 Task: Find connections with filter location Puçol with filter topic #Educationwith filter profile language Spanish with filter current company Hyland with filter school NSS College of Engineering, Palakkad with filter industry Postal Services with filter service category Visual Design with filter keywords title Painter
Action: Mouse moved to (500, 65)
Screenshot: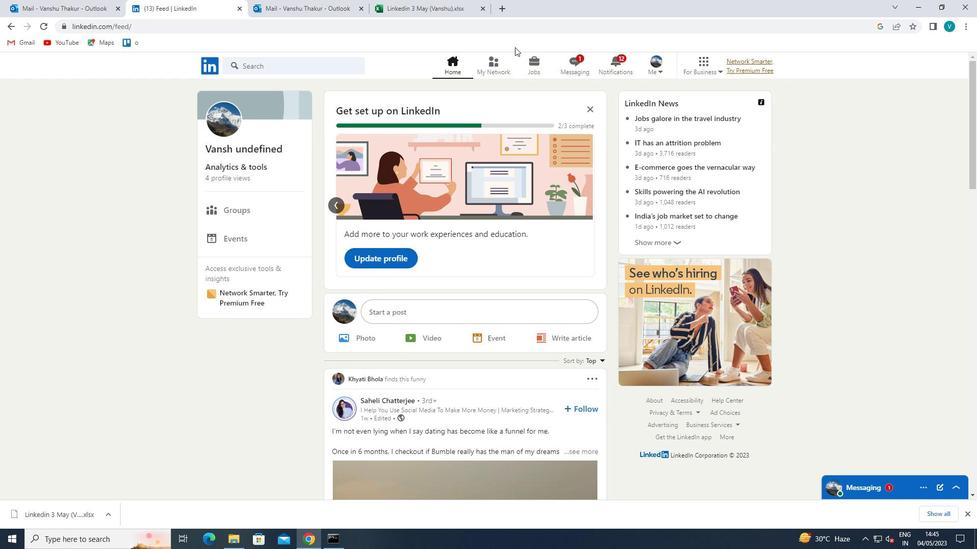 
Action: Mouse pressed left at (500, 65)
Screenshot: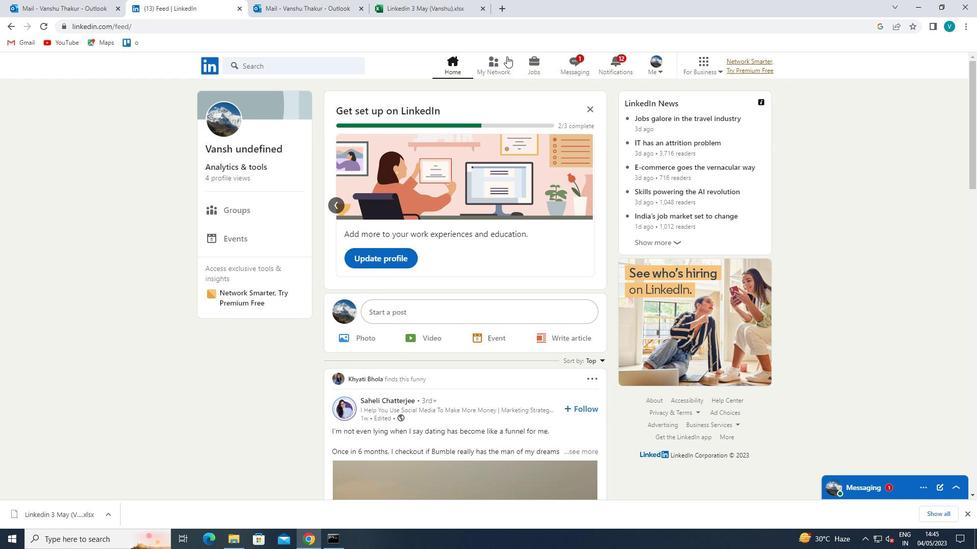 
Action: Mouse moved to (261, 118)
Screenshot: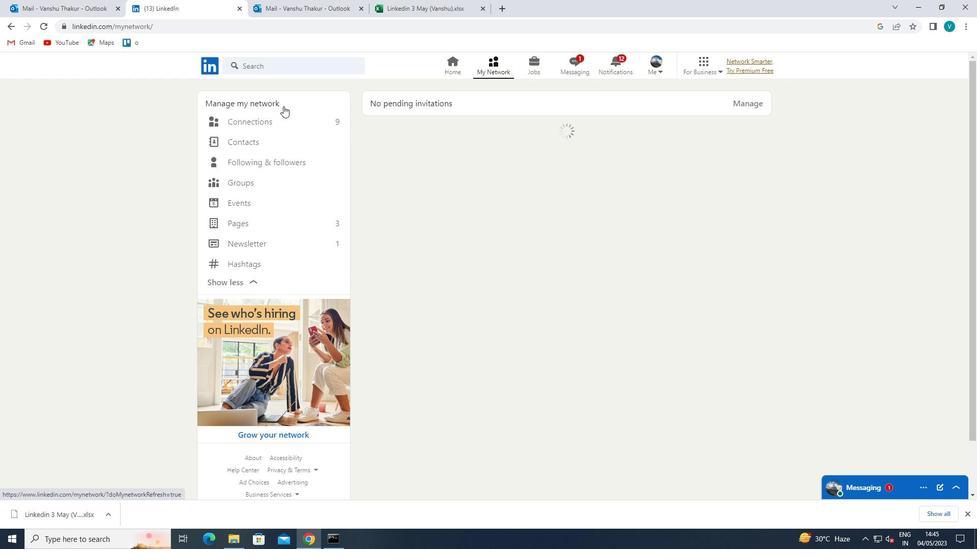 
Action: Mouse pressed left at (261, 118)
Screenshot: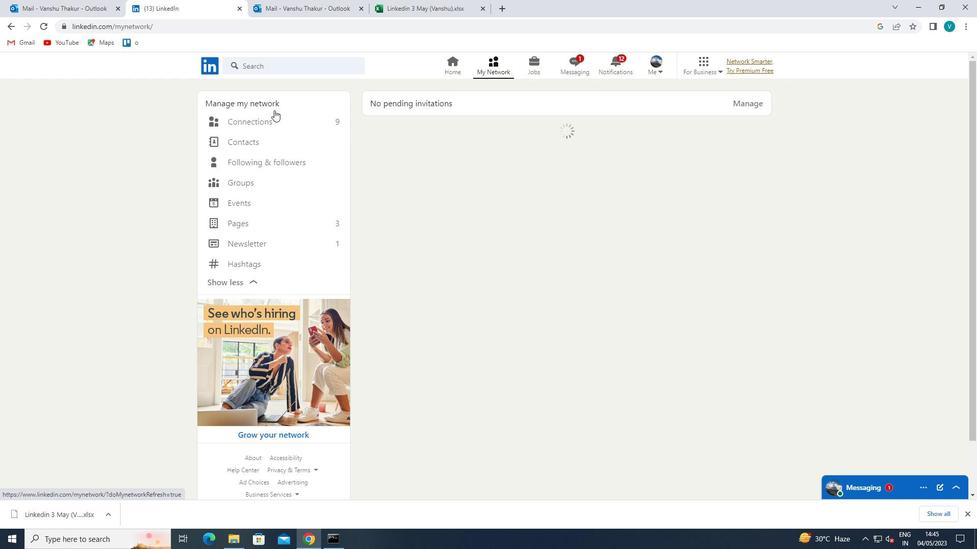 
Action: Mouse moved to (579, 123)
Screenshot: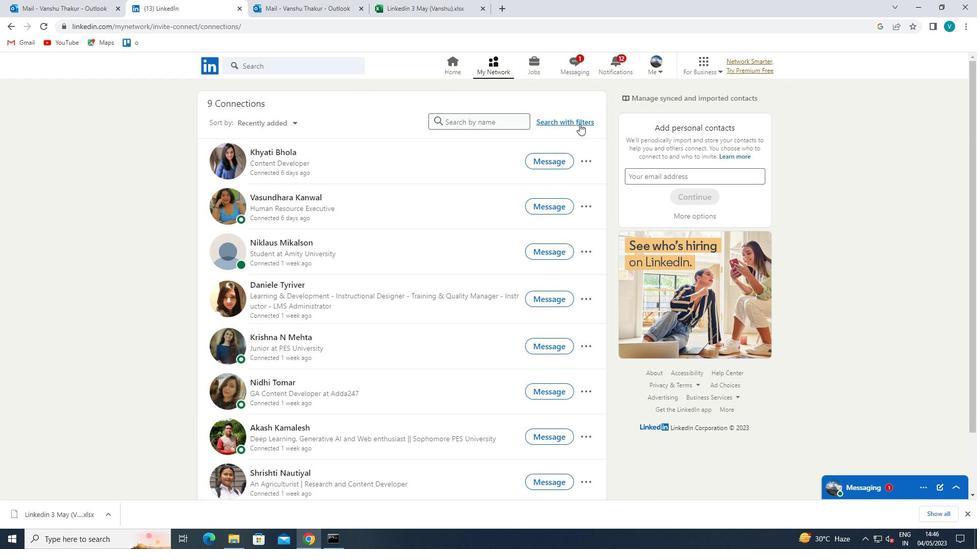 
Action: Mouse pressed left at (579, 123)
Screenshot: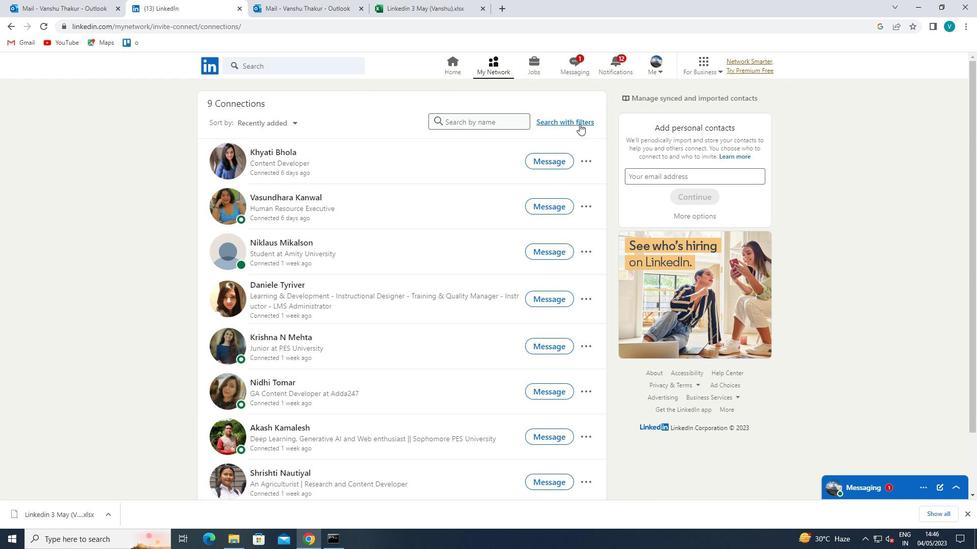 
Action: Mouse moved to (494, 94)
Screenshot: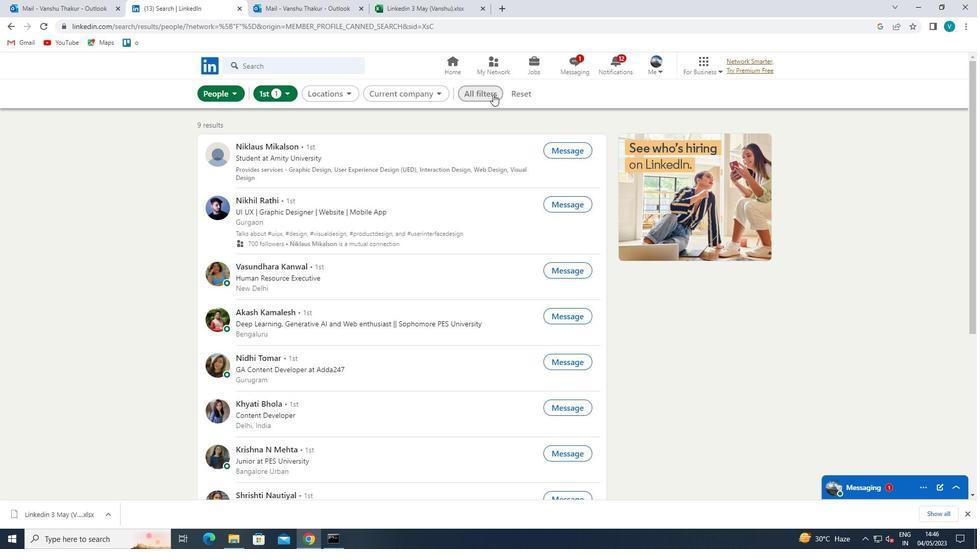 
Action: Mouse pressed left at (494, 94)
Screenshot: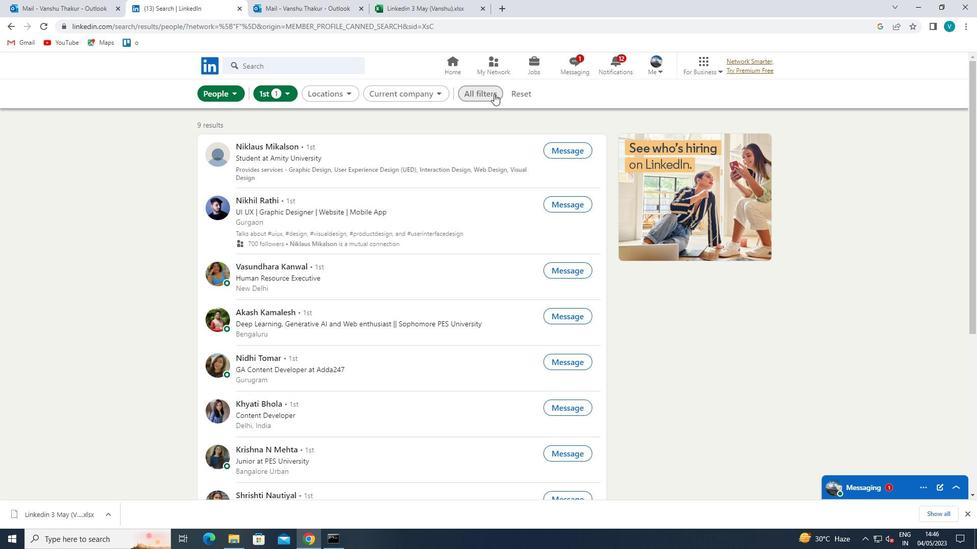 
Action: Mouse moved to (795, 297)
Screenshot: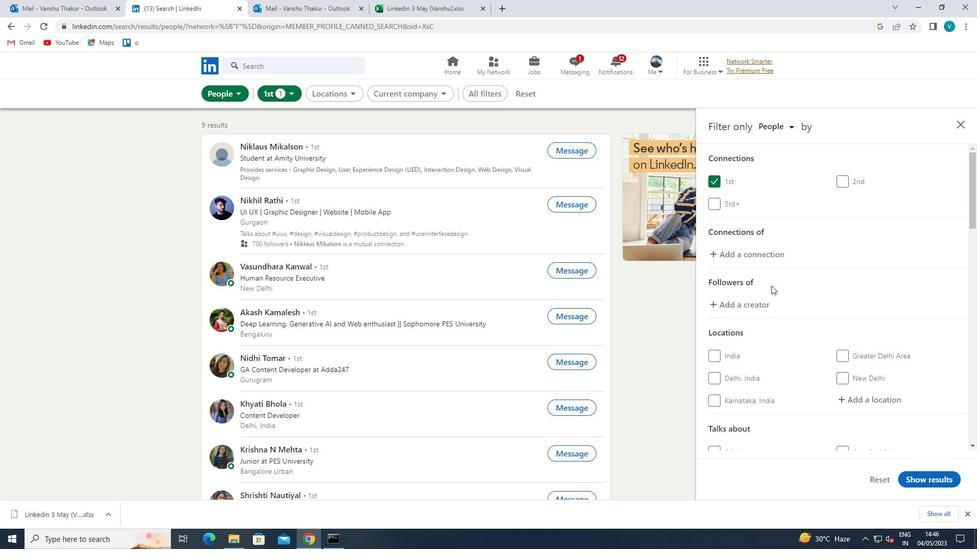
Action: Mouse scrolled (795, 296) with delta (0, 0)
Screenshot: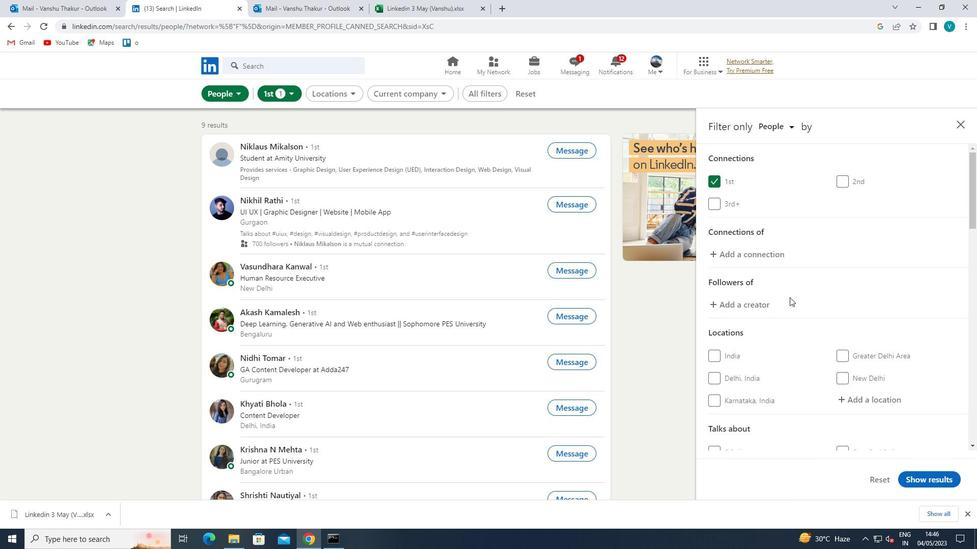 
Action: Mouse moved to (798, 297)
Screenshot: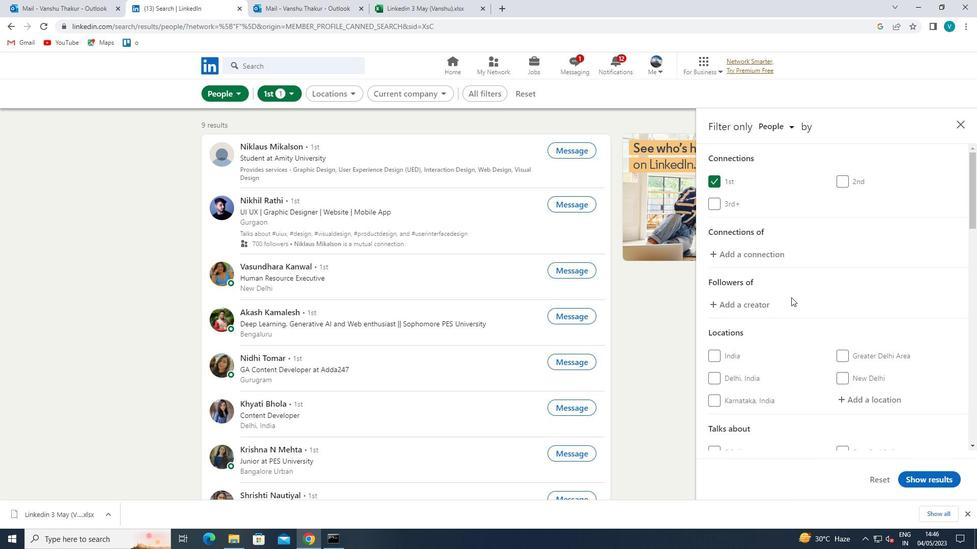 
Action: Mouse scrolled (798, 296) with delta (0, 0)
Screenshot: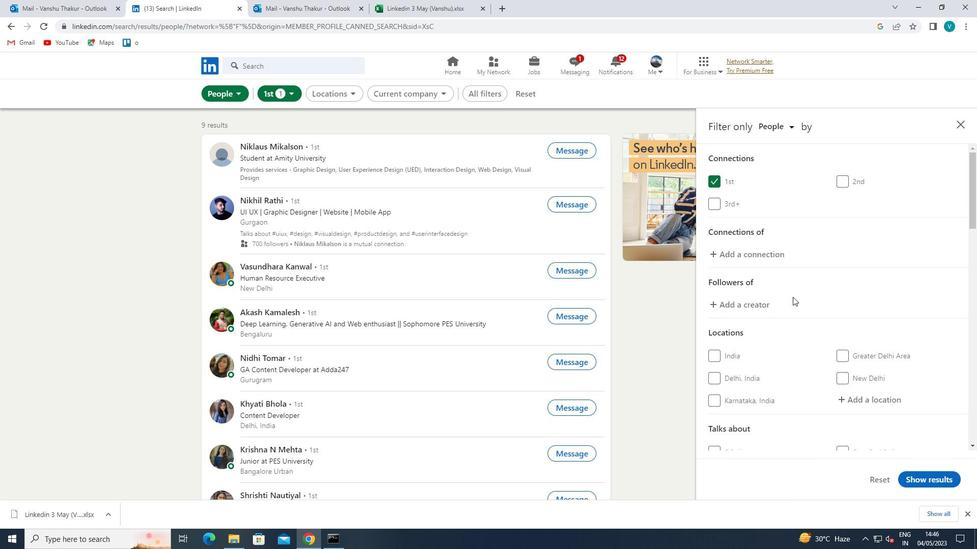 
Action: Mouse moved to (848, 303)
Screenshot: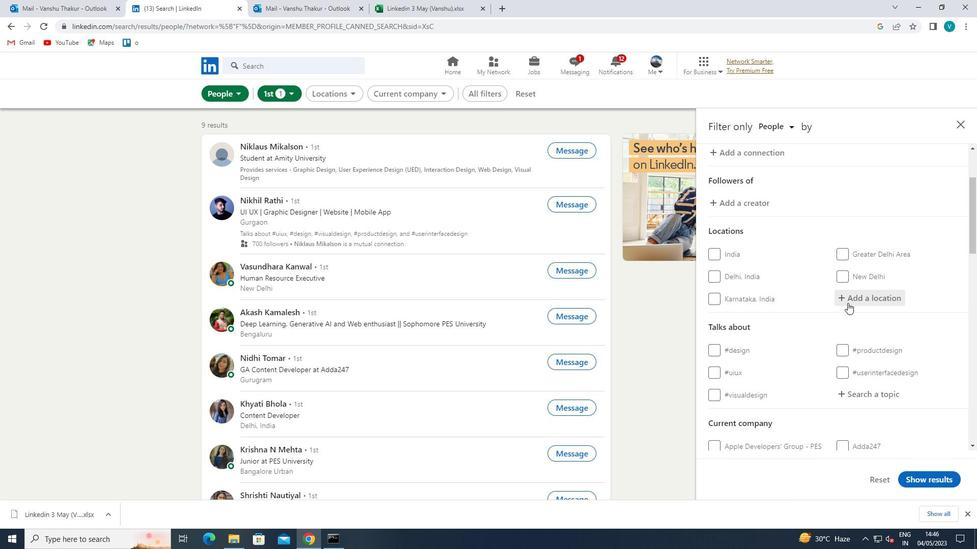 
Action: Mouse pressed left at (848, 303)
Screenshot: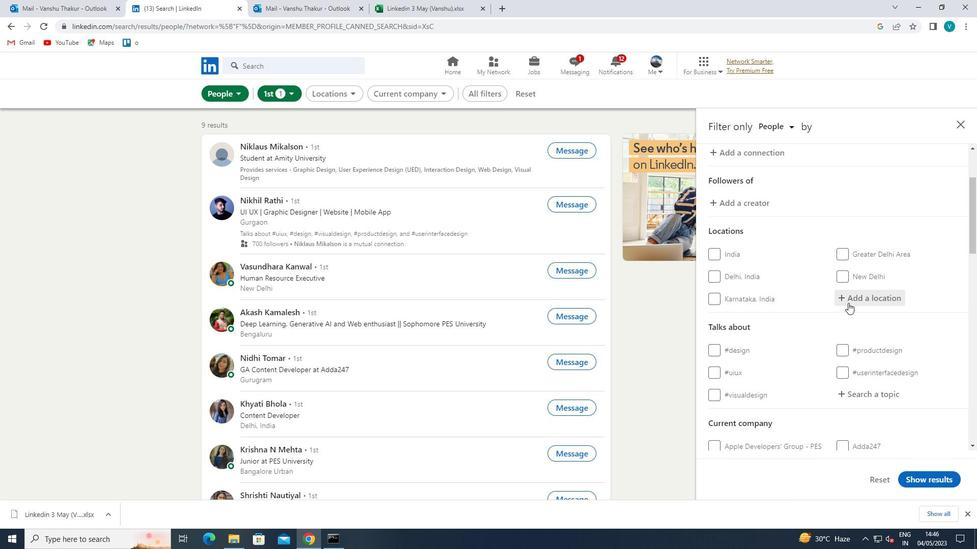 
Action: Key pressed <Key.shift><Key.shift>PUCOL
Screenshot: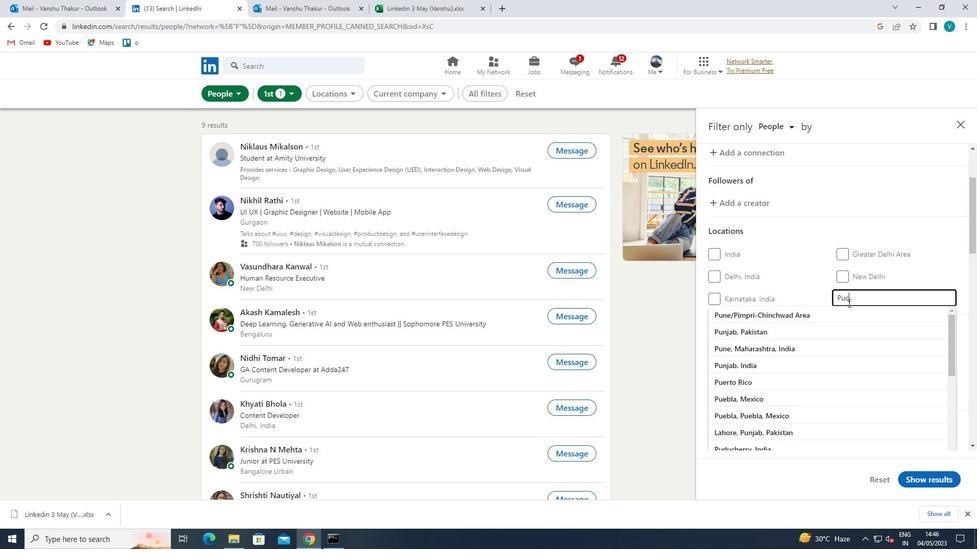 
Action: Mouse moved to (821, 314)
Screenshot: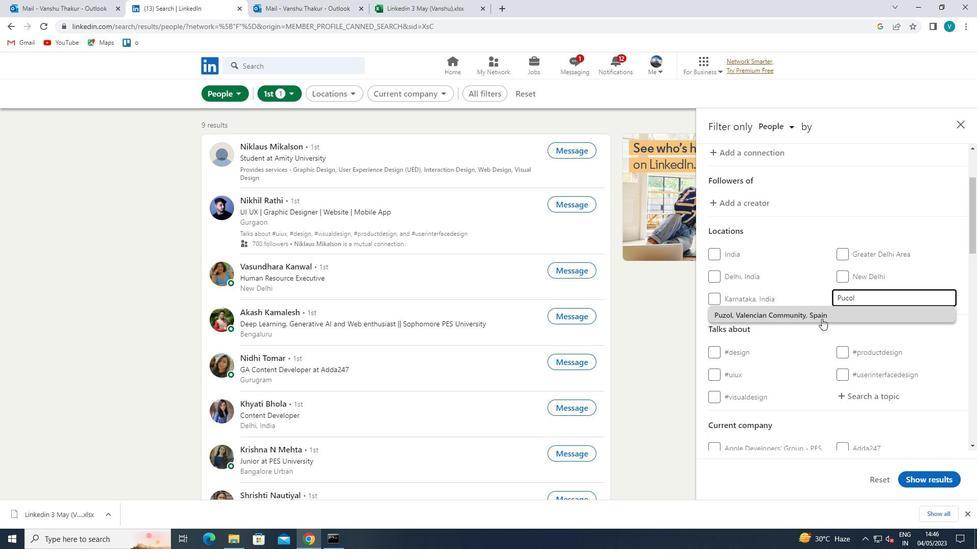 
Action: Mouse pressed left at (821, 314)
Screenshot: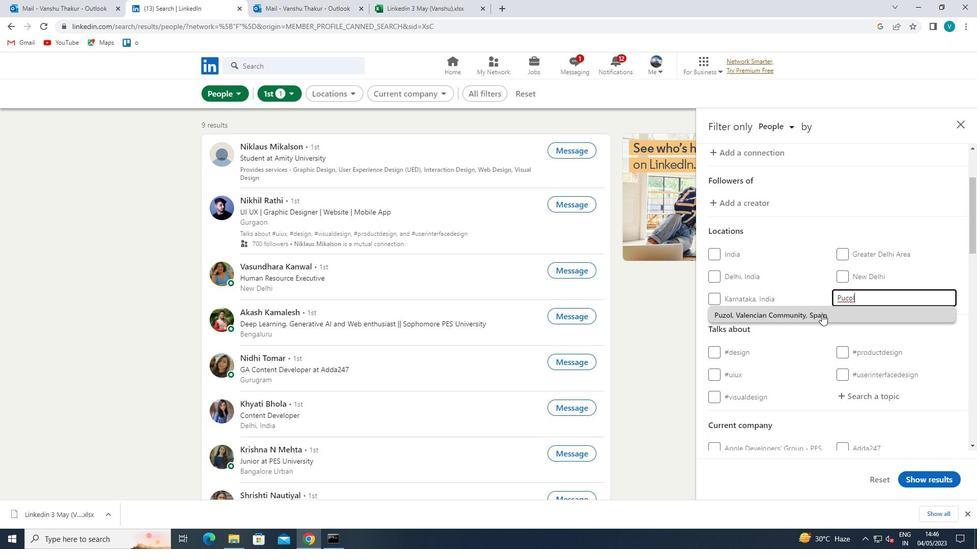 
Action: Mouse moved to (819, 314)
Screenshot: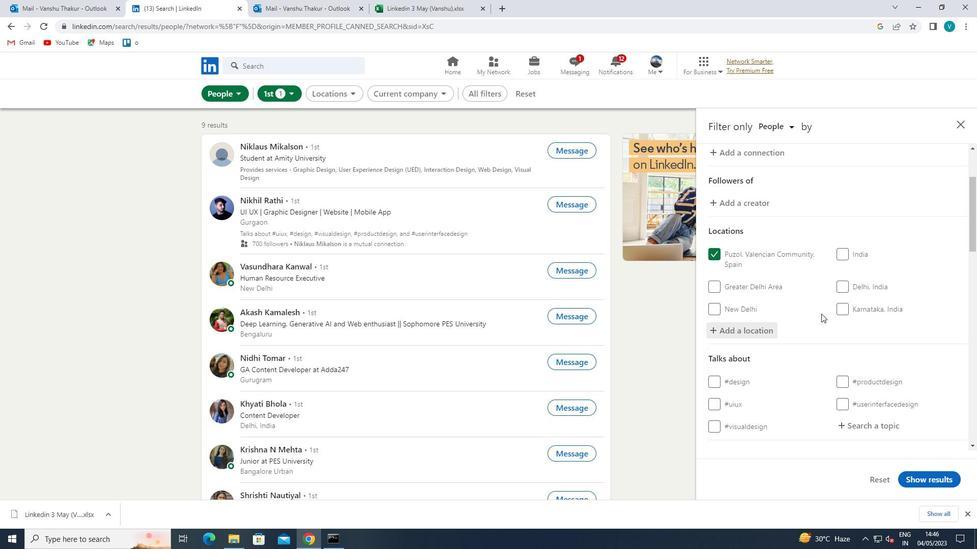 
Action: Mouse scrolled (819, 313) with delta (0, 0)
Screenshot: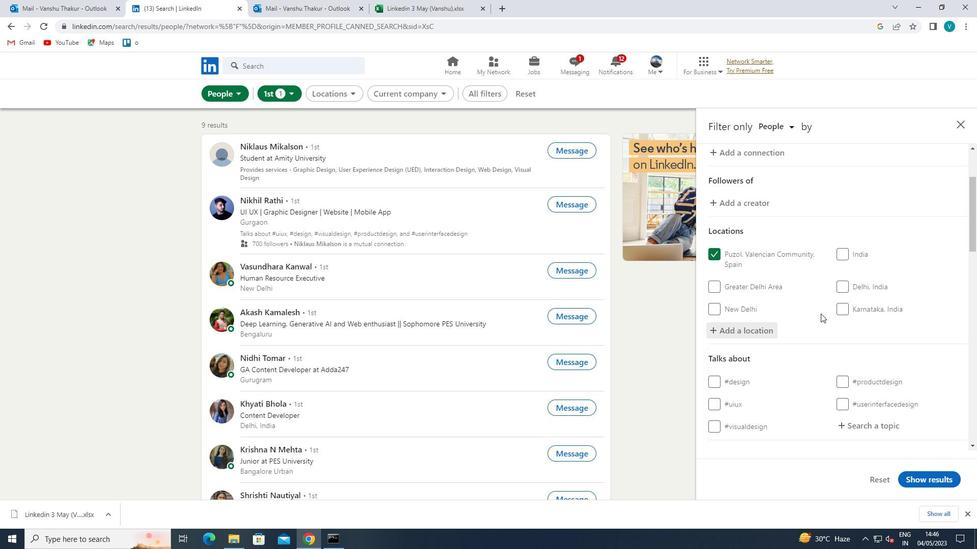 
Action: Mouse moved to (819, 314)
Screenshot: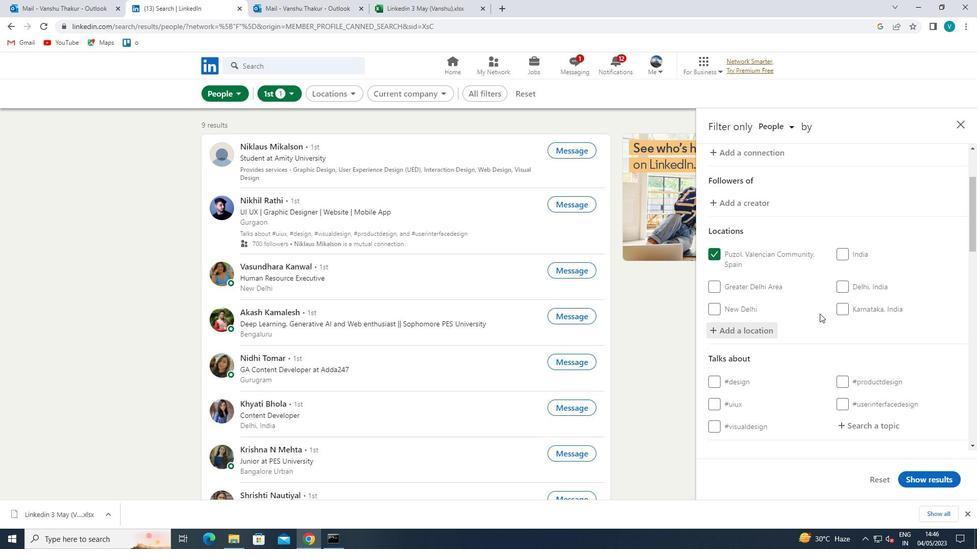 
Action: Mouse scrolled (819, 314) with delta (0, 0)
Screenshot: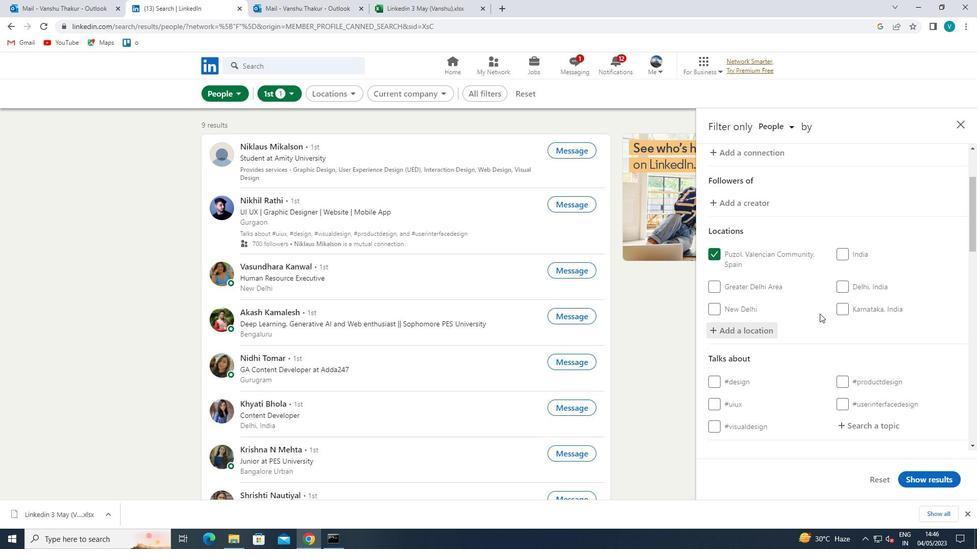 
Action: Mouse scrolled (819, 314) with delta (0, 0)
Screenshot: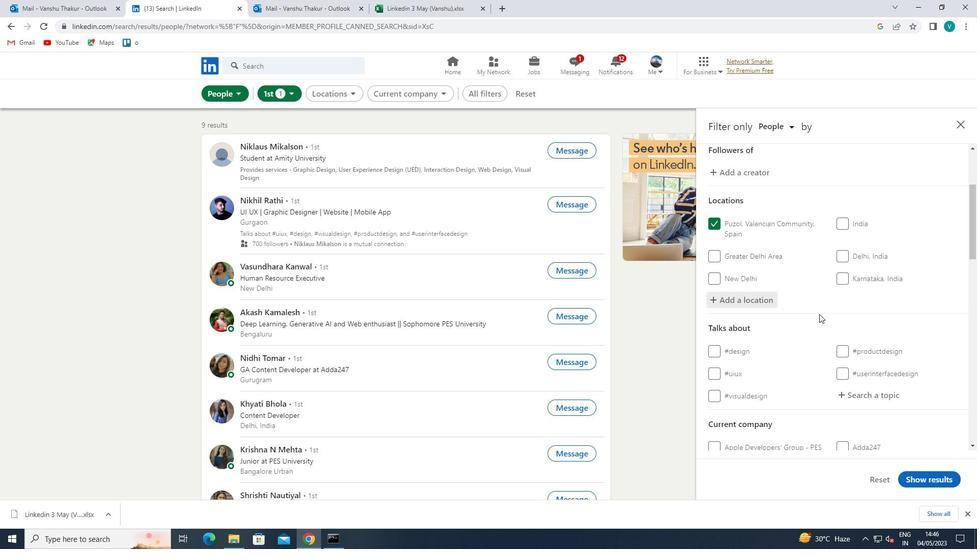 
Action: Mouse moved to (888, 269)
Screenshot: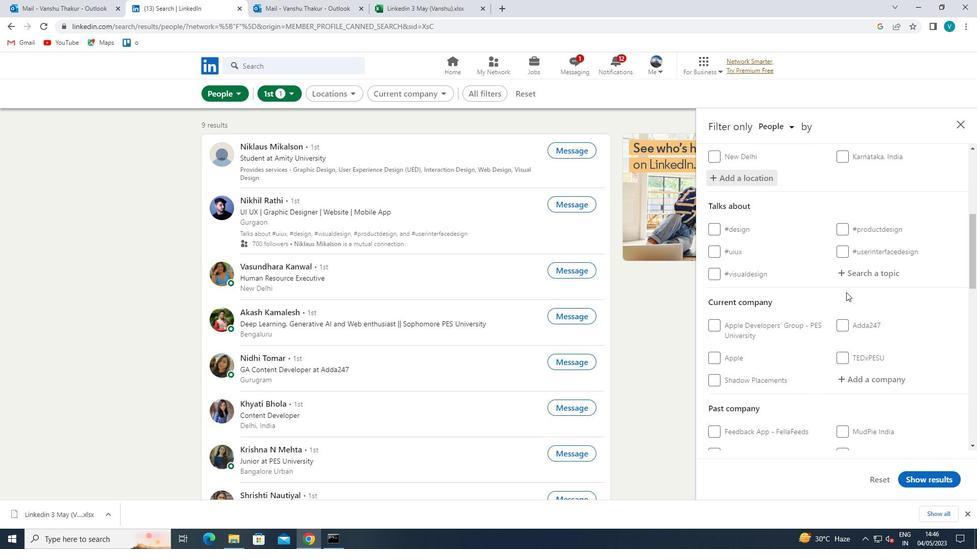 
Action: Mouse pressed left at (888, 269)
Screenshot: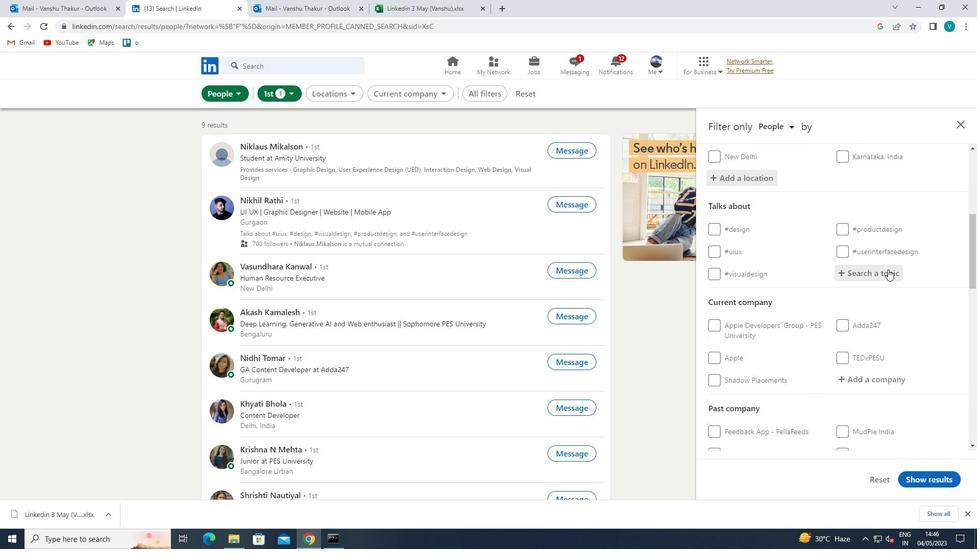 
Action: Mouse moved to (873, 259)
Screenshot: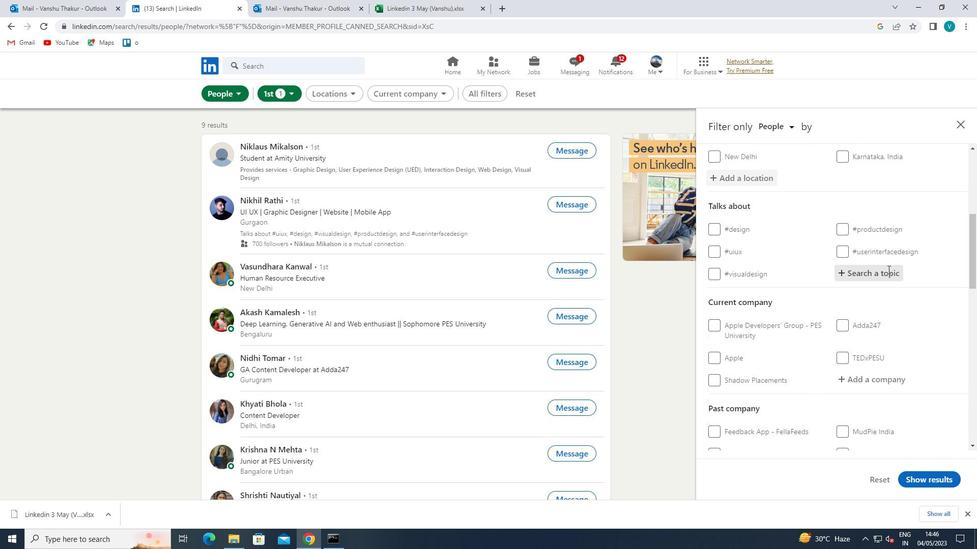 
Action: Key pressed EDUA<Key.backspace>CATIO
Screenshot: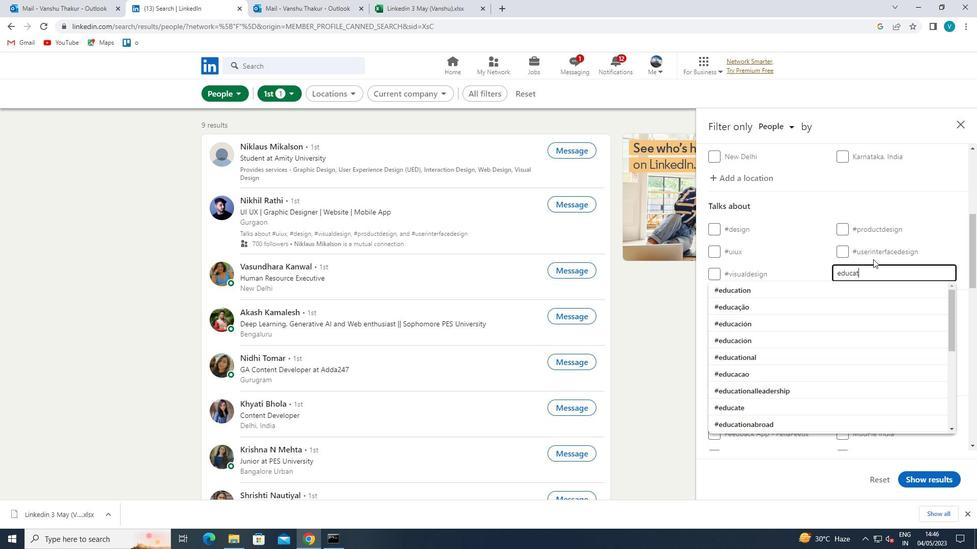 
Action: Mouse moved to (802, 293)
Screenshot: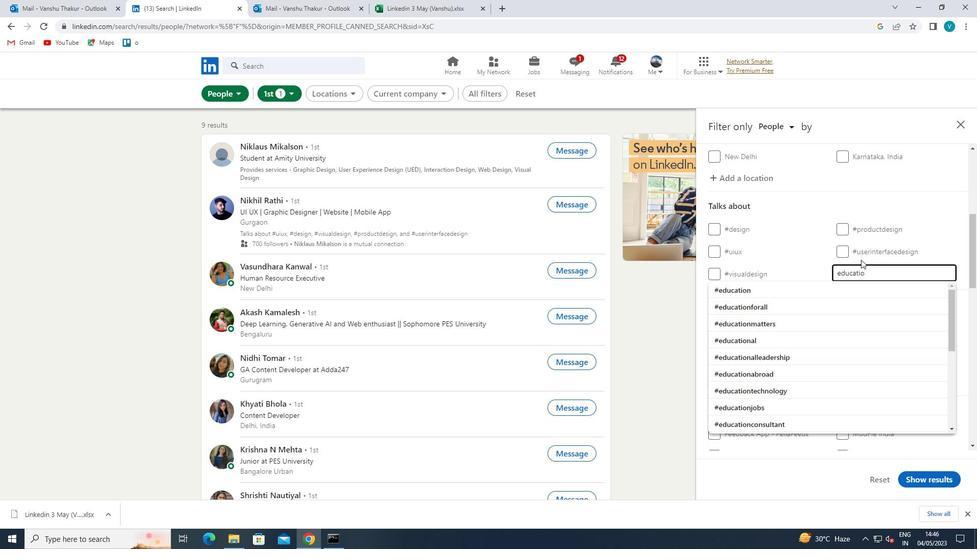 
Action: Mouse pressed left at (802, 293)
Screenshot: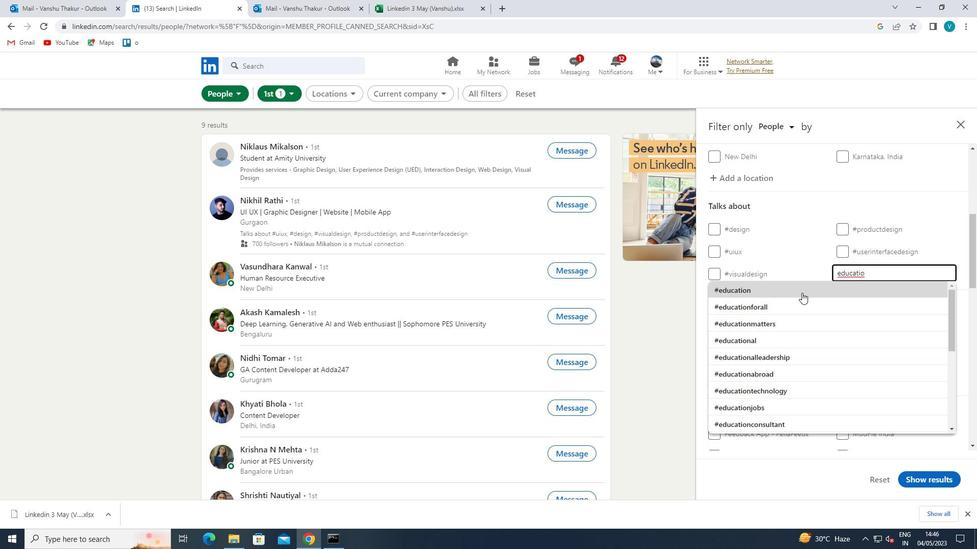 
Action: Mouse scrolled (802, 292) with delta (0, 0)
Screenshot: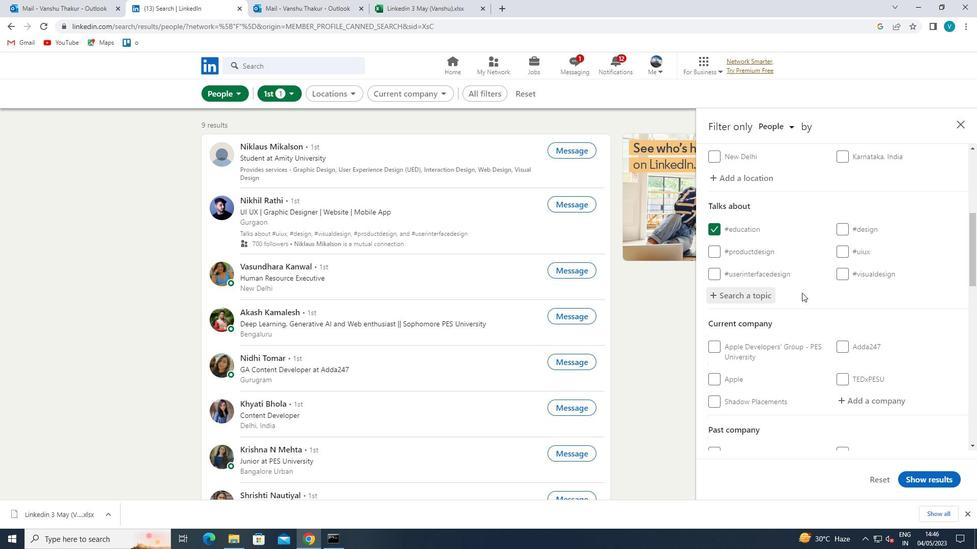
Action: Mouse scrolled (802, 292) with delta (0, 0)
Screenshot: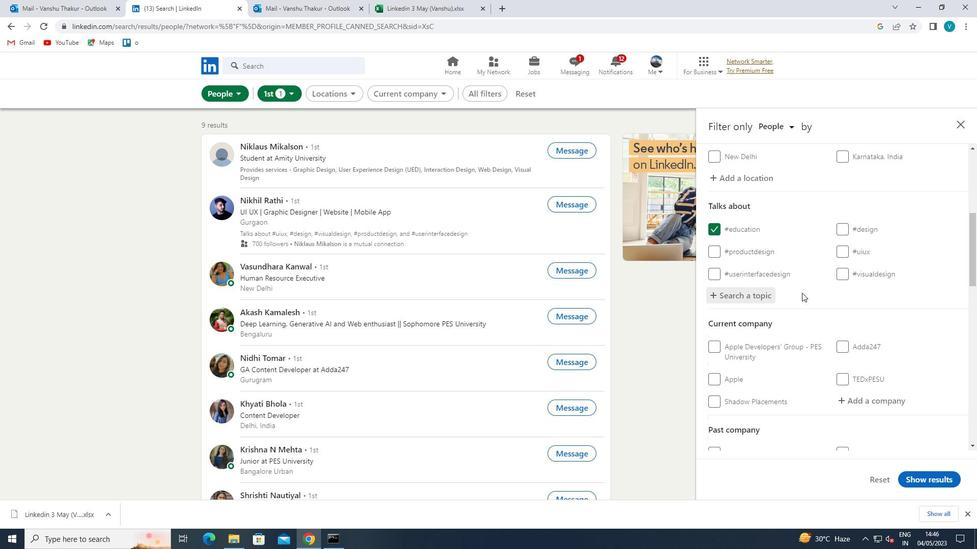 
Action: Mouse scrolled (802, 292) with delta (0, 0)
Screenshot: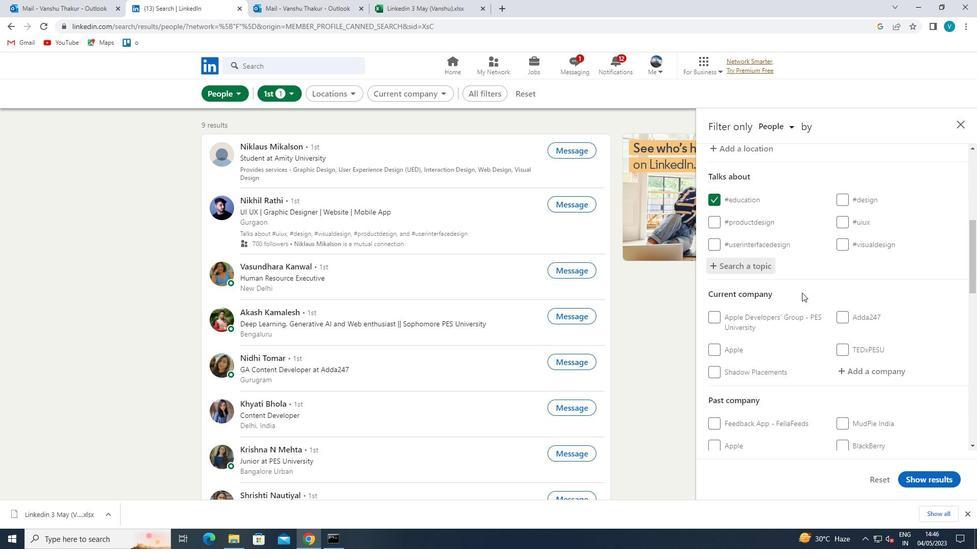 
Action: Mouse moved to (868, 244)
Screenshot: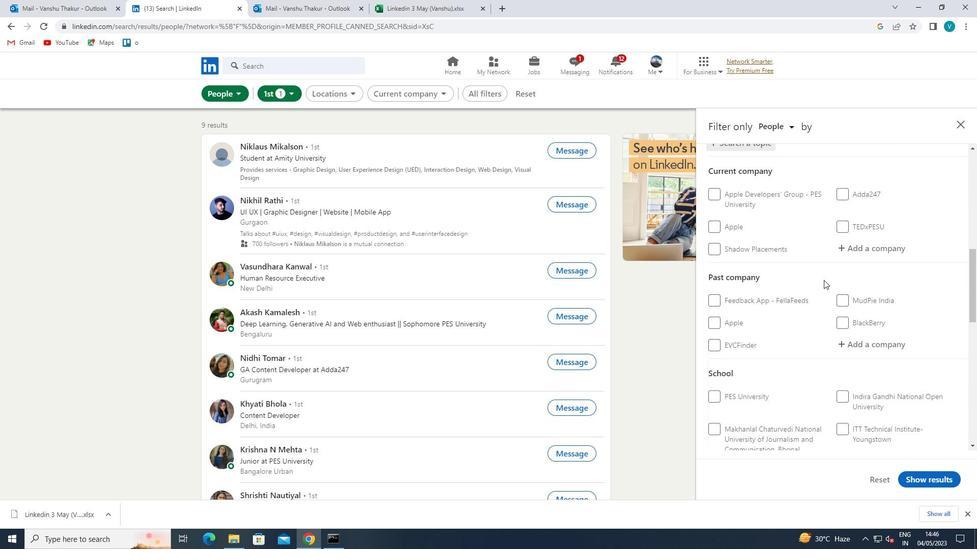 
Action: Mouse pressed left at (868, 244)
Screenshot: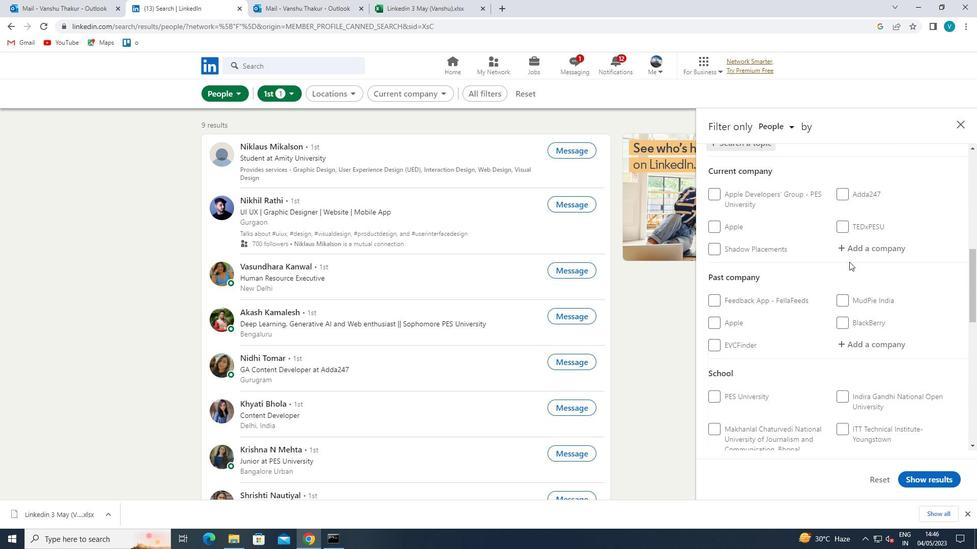 
Action: Mouse moved to (839, 222)
Screenshot: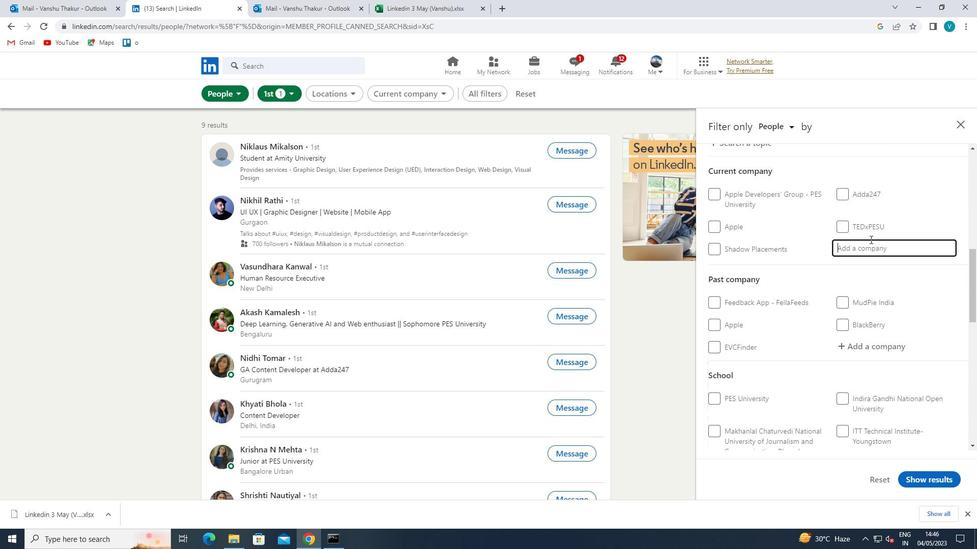 
Action: Key pressed <Key.shift>HYLAND
Screenshot: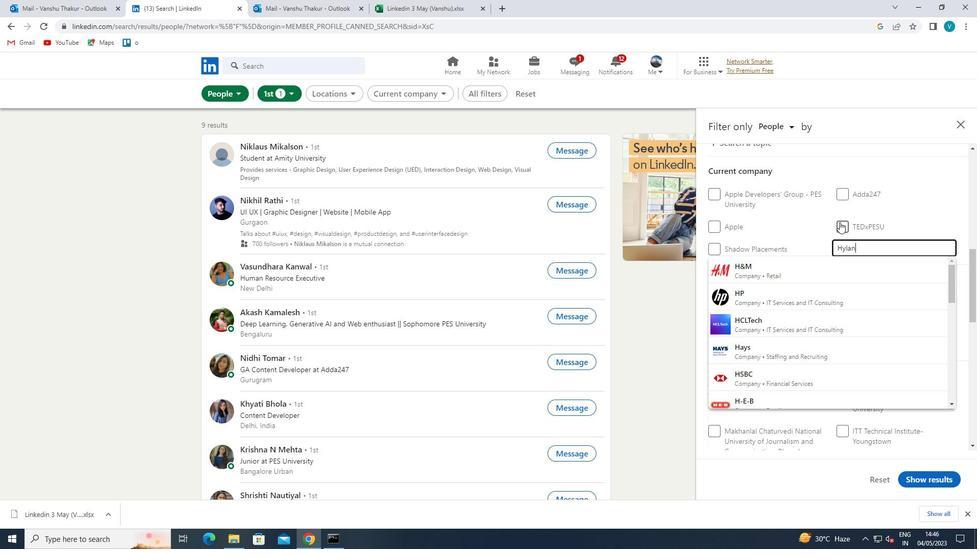 
Action: Mouse moved to (827, 265)
Screenshot: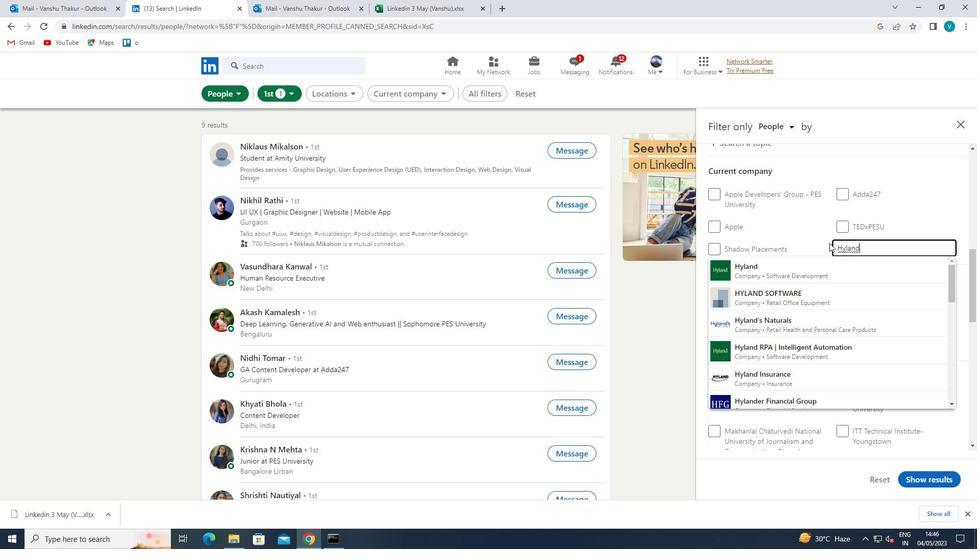 
Action: Mouse pressed left at (827, 265)
Screenshot: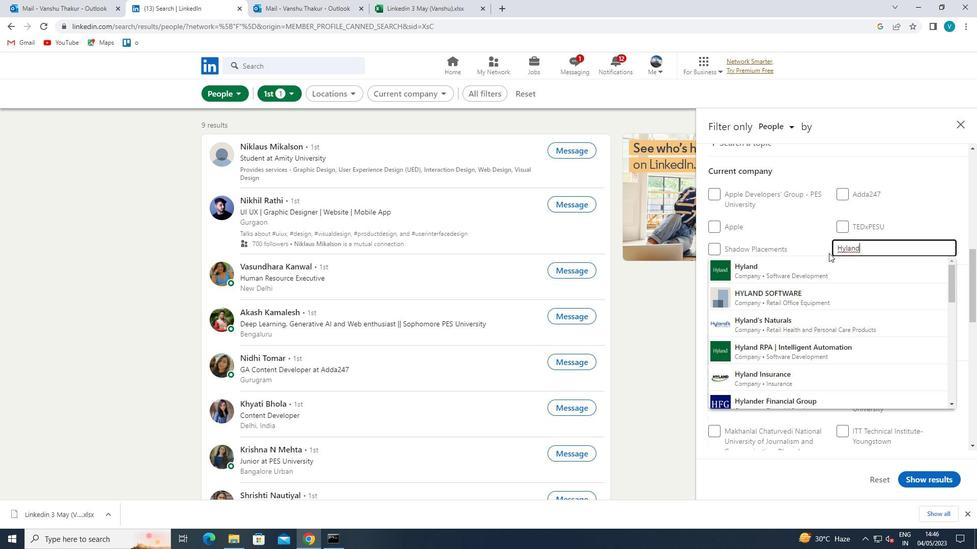 
Action: Mouse scrolled (827, 264) with delta (0, 0)
Screenshot: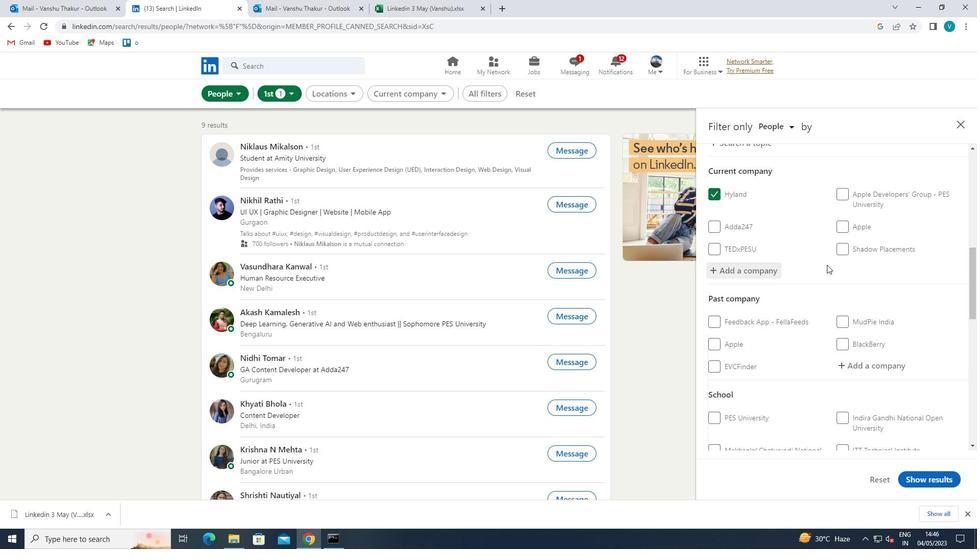 
Action: Mouse scrolled (827, 264) with delta (0, 0)
Screenshot: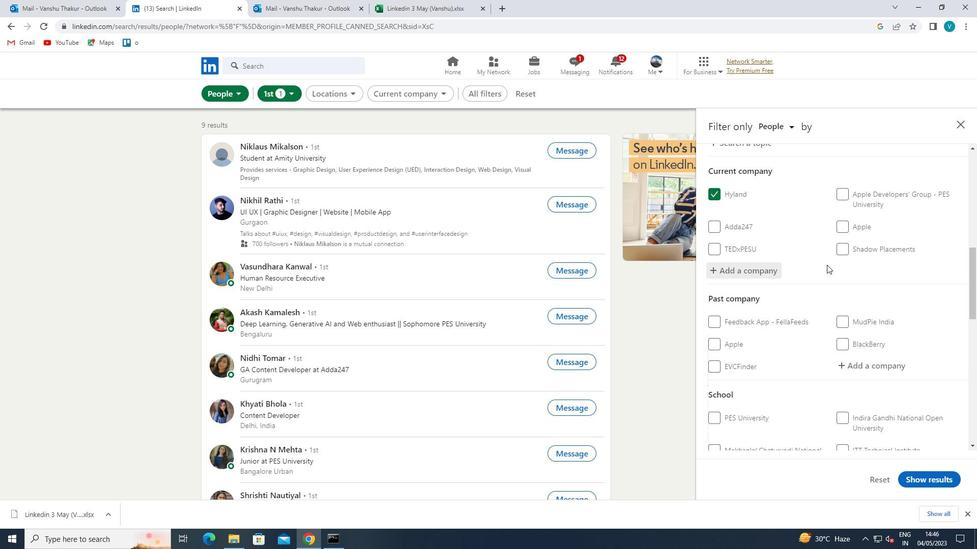 
Action: Mouse moved to (838, 298)
Screenshot: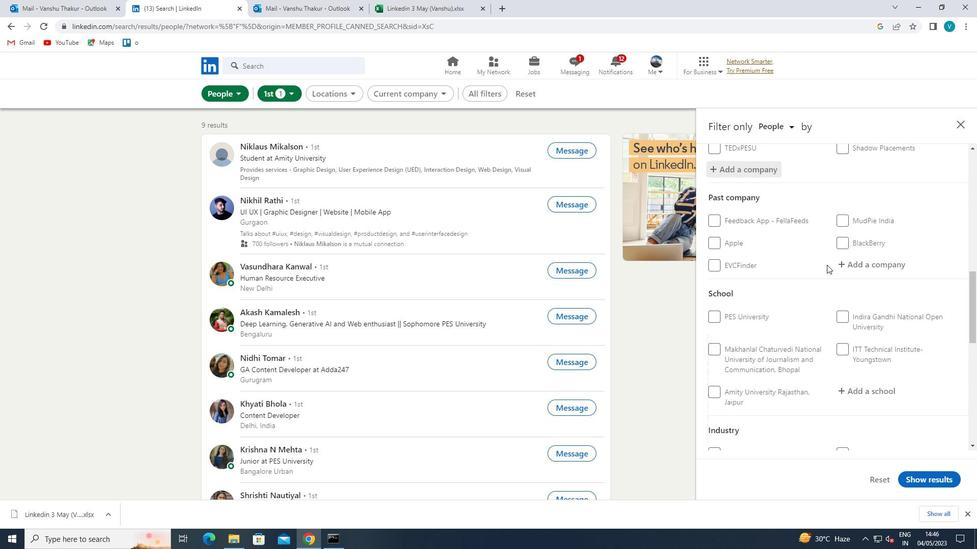 
Action: Mouse scrolled (838, 298) with delta (0, 0)
Screenshot: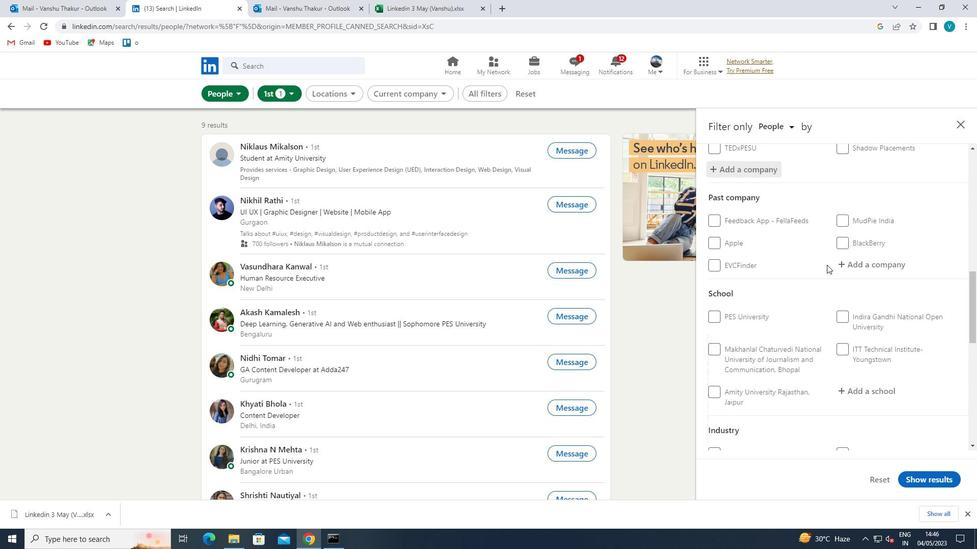 
Action: Mouse moved to (861, 344)
Screenshot: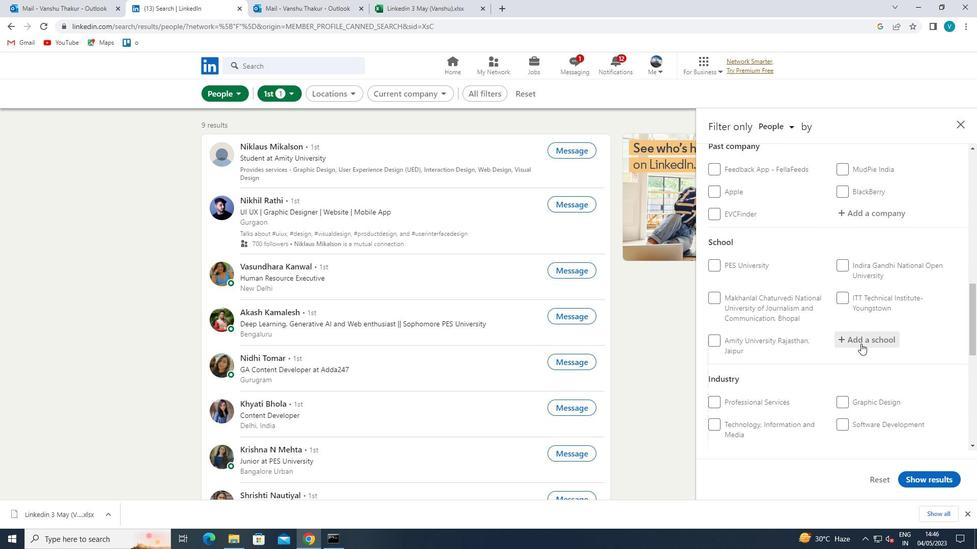 
Action: Mouse pressed left at (861, 344)
Screenshot: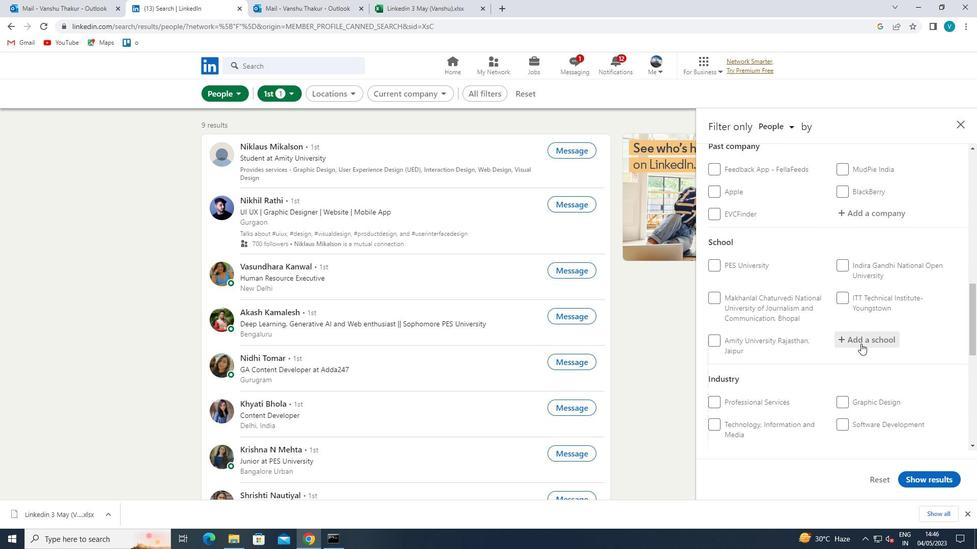 
Action: Key pressed <Key.shift>NSS<Key.space>
Screenshot: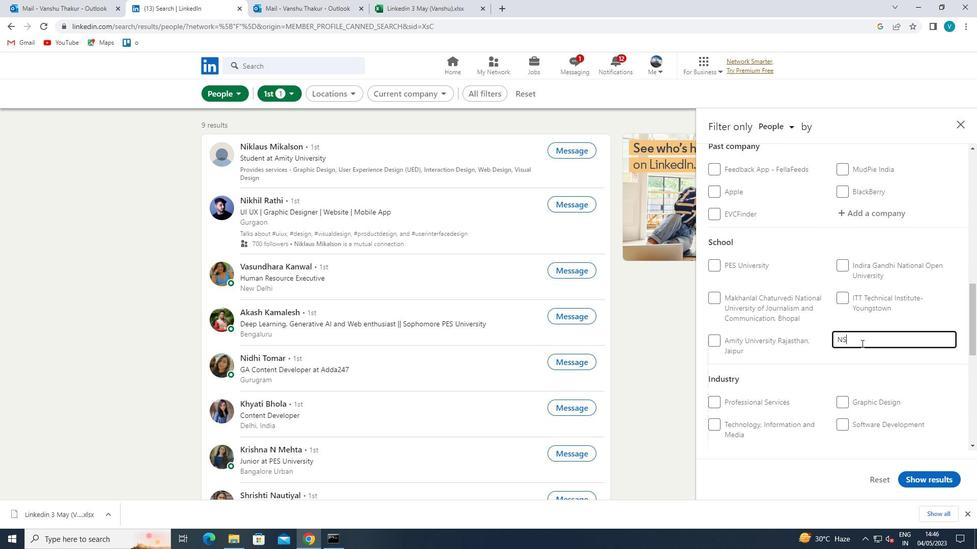 
Action: Mouse moved to (873, 355)
Screenshot: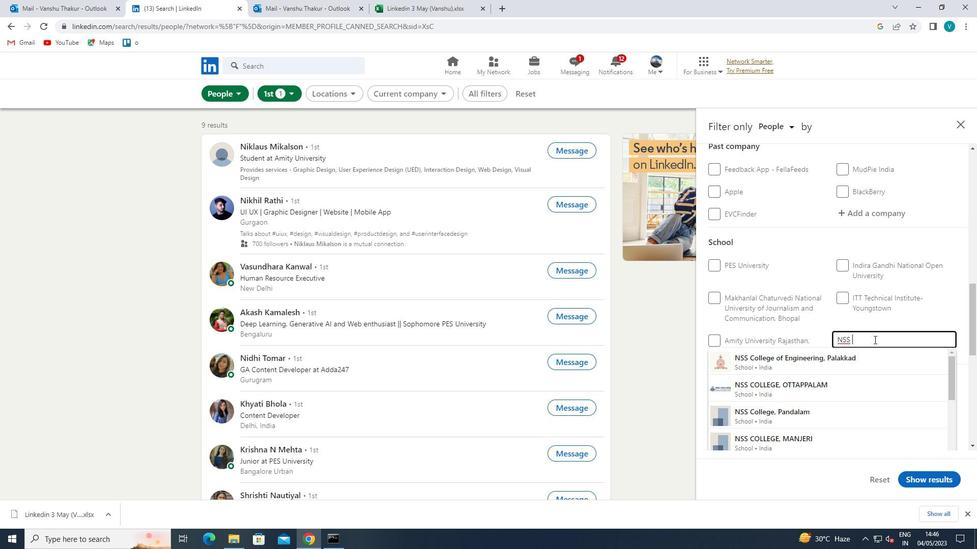 
Action: Mouse pressed left at (873, 355)
Screenshot: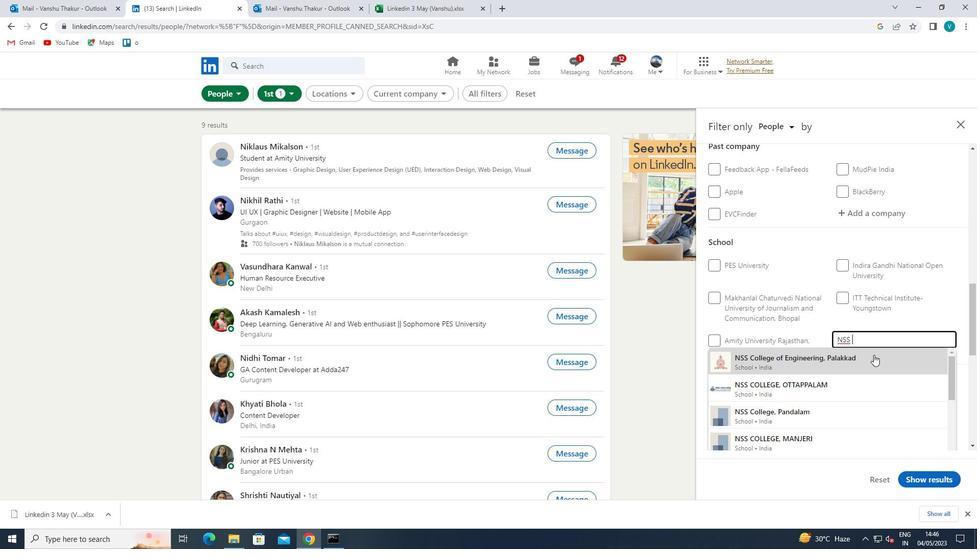 
Action: Mouse moved to (873, 355)
Screenshot: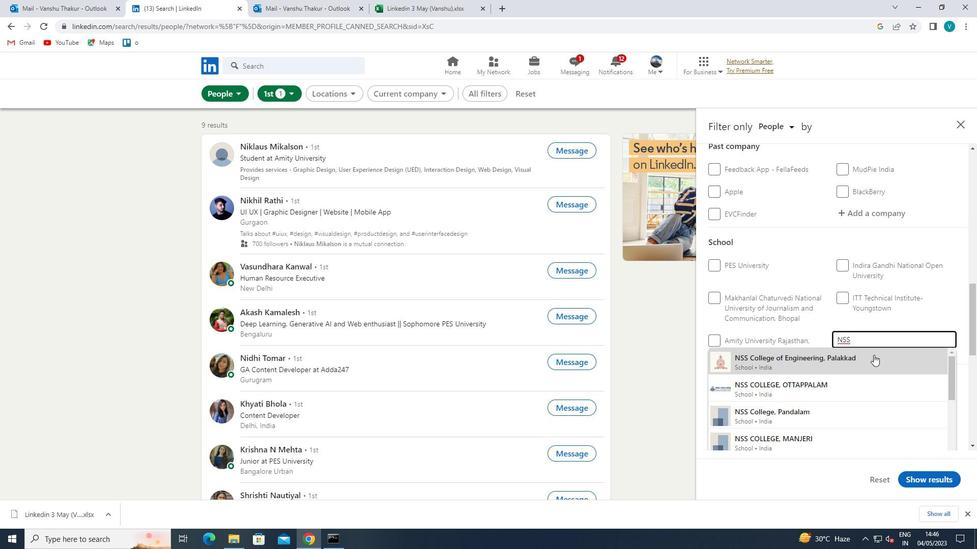 
Action: Mouse scrolled (873, 354) with delta (0, 0)
Screenshot: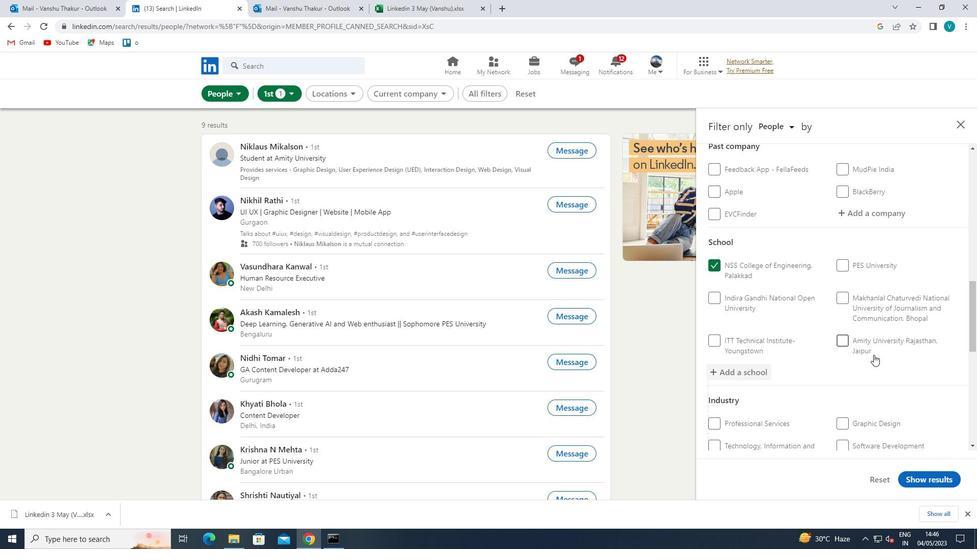 
Action: Mouse scrolled (873, 354) with delta (0, 0)
Screenshot: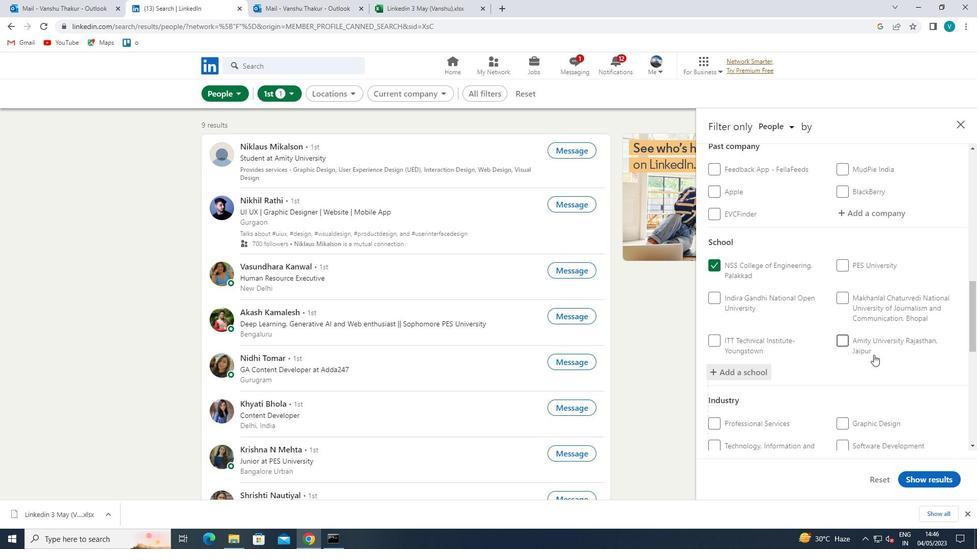
Action: Mouse scrolled (873, 354) with delta (0, 0)
Screenshot: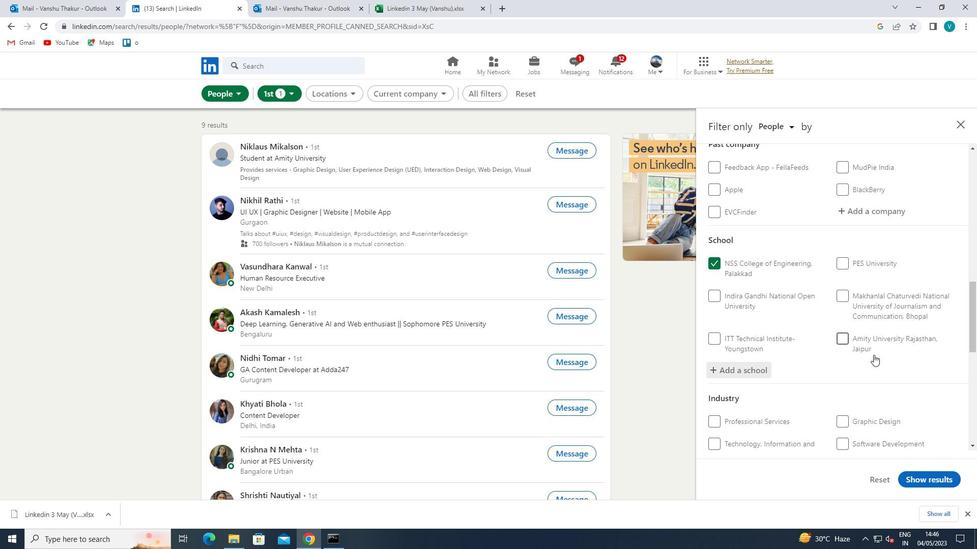 
Action: Mouse moved to (877, 330)
Screenshot: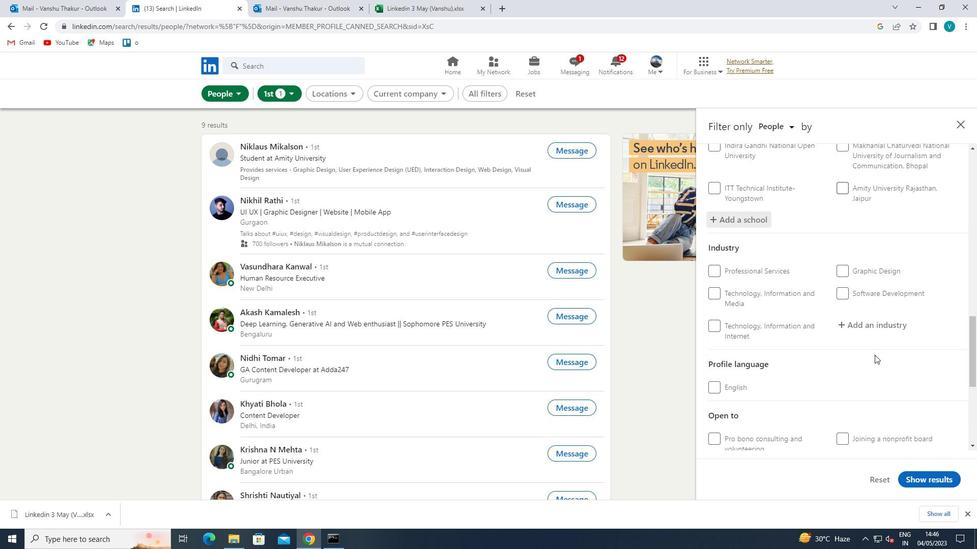
Action: Mouse pressed left at (877, 330)
Screenshot: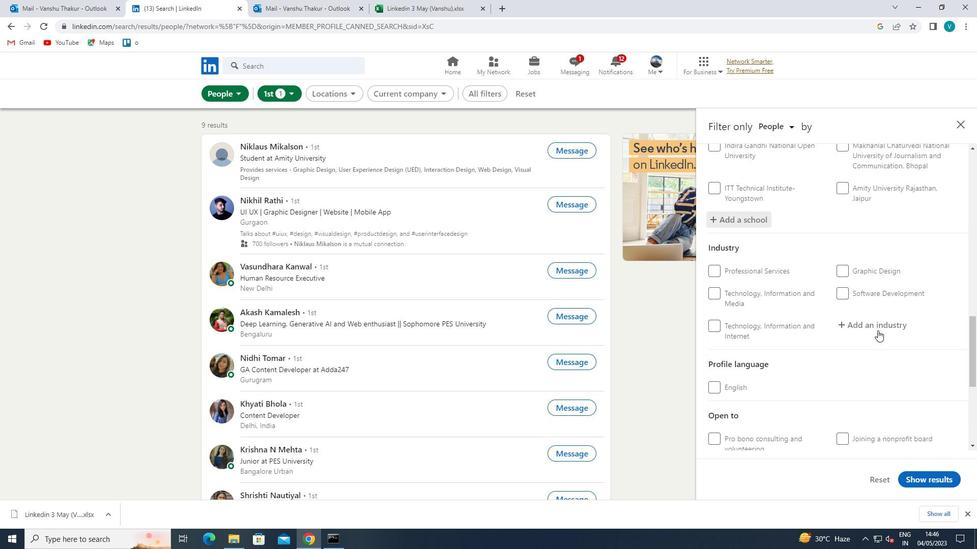
Action: Mouse moved to (877, 330)
Screenshot: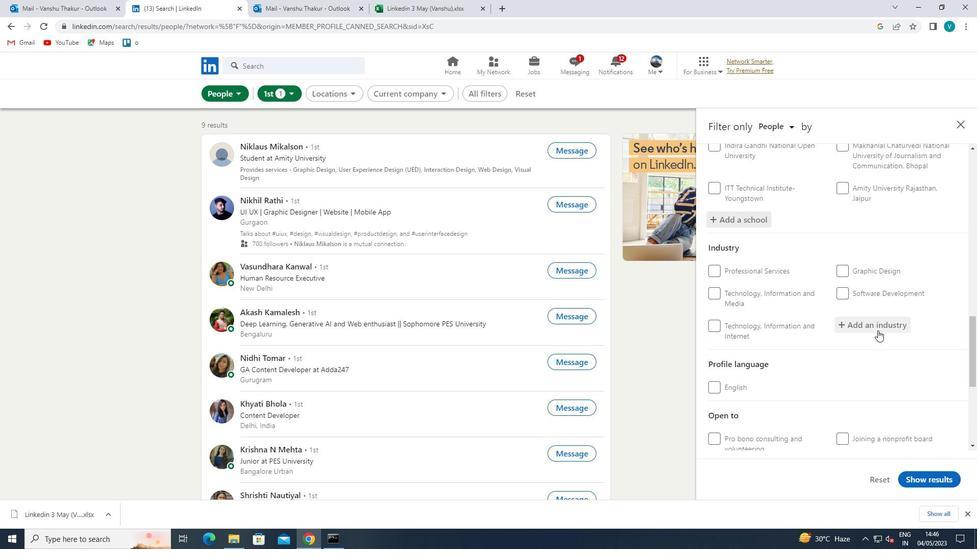 
Action: Key pressed <Key.shift>POSTAL<Key.space>
Screenshot: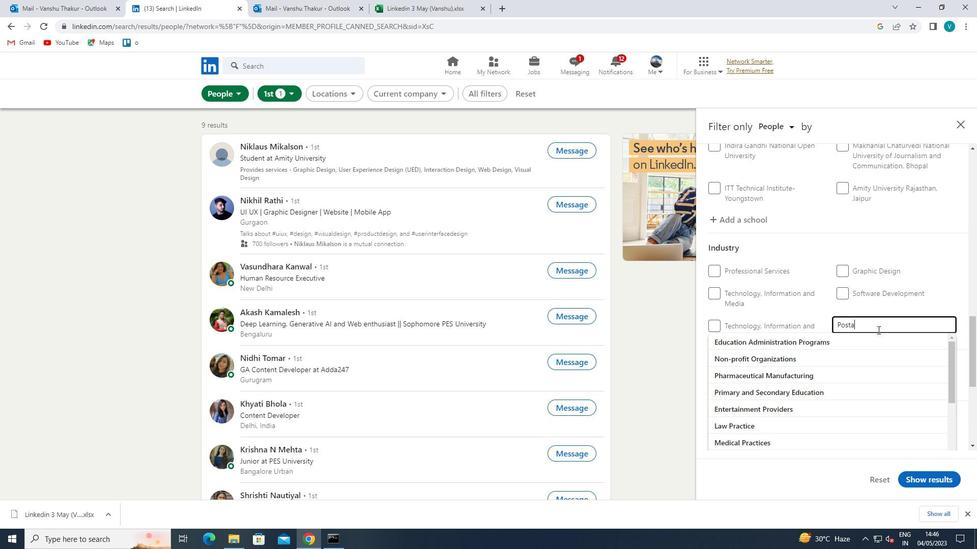 
Action: Mouse moved to (849, 341)
Screenshot: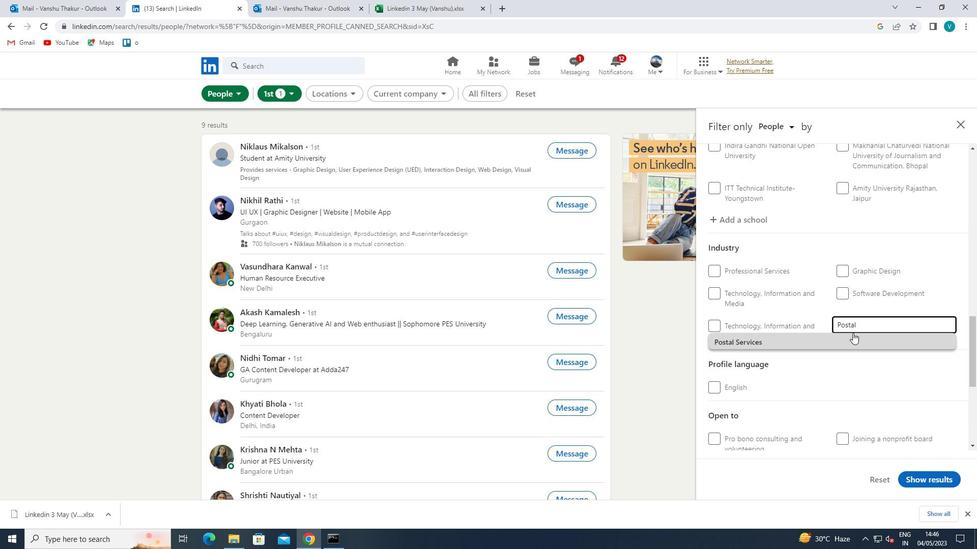 
Action: Mouse pressed left at (849, 341)
Screenshot: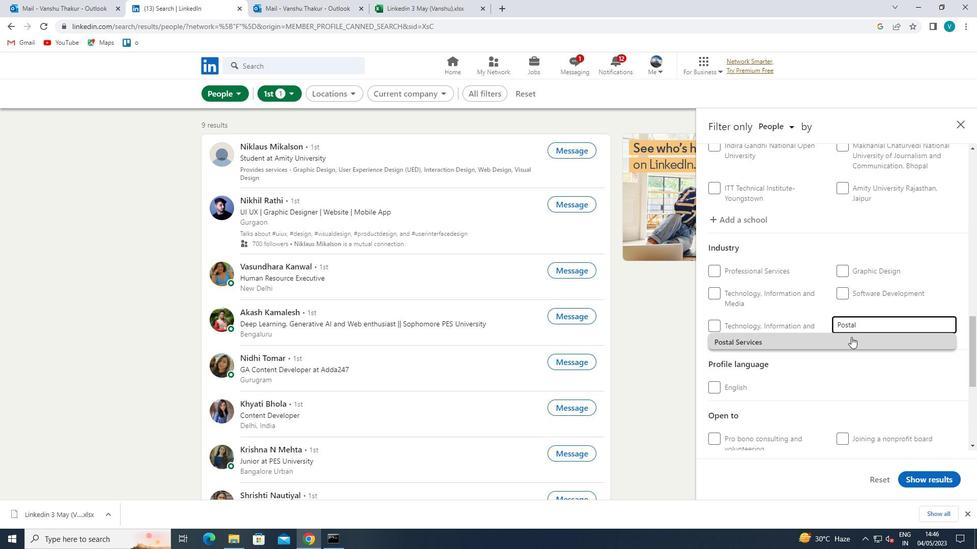
Action: Mouse moved to (848, 341)
Screenshot: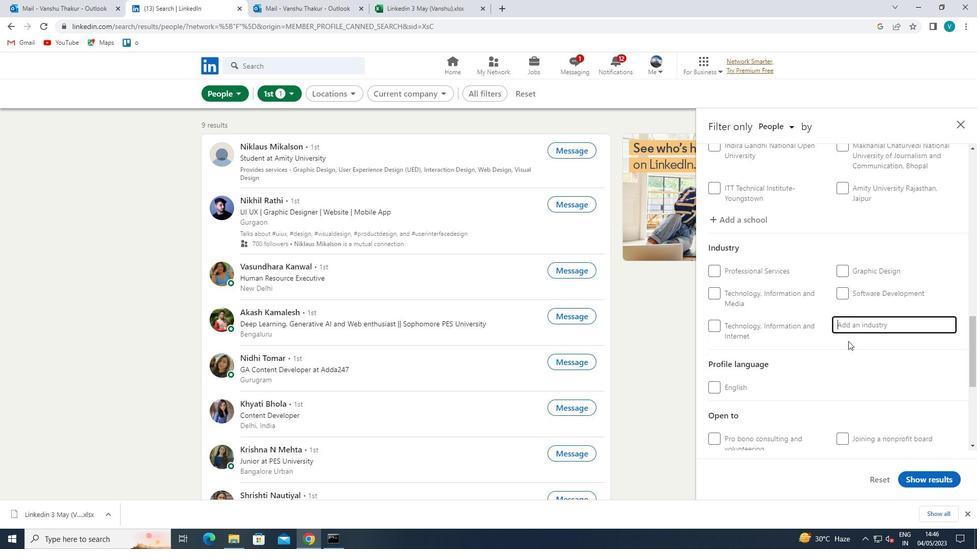 
Action: Mouse scrolled (848, 341) with delta (0, 0)
Screenshot: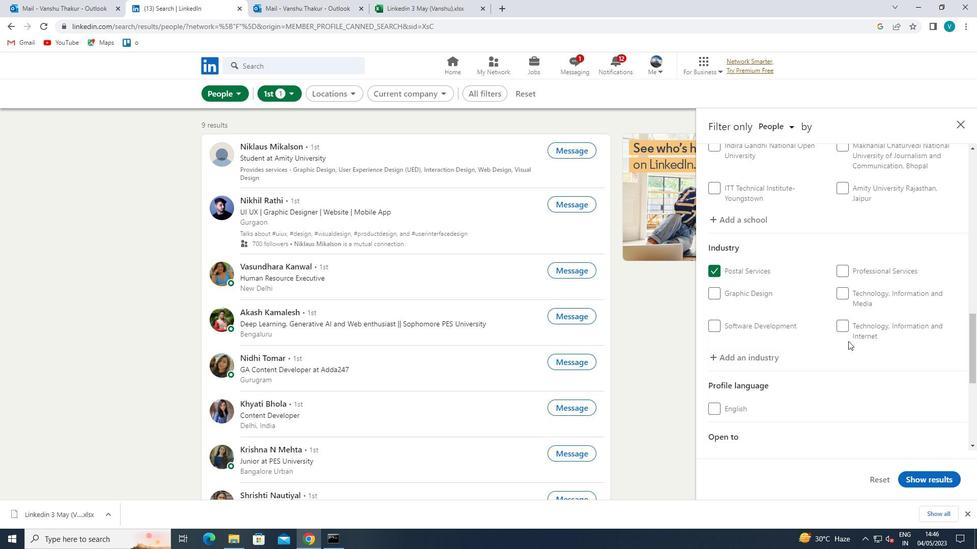 
Action: Mouse scrolled (848, 341) with delta (0, 0)
Screenshot: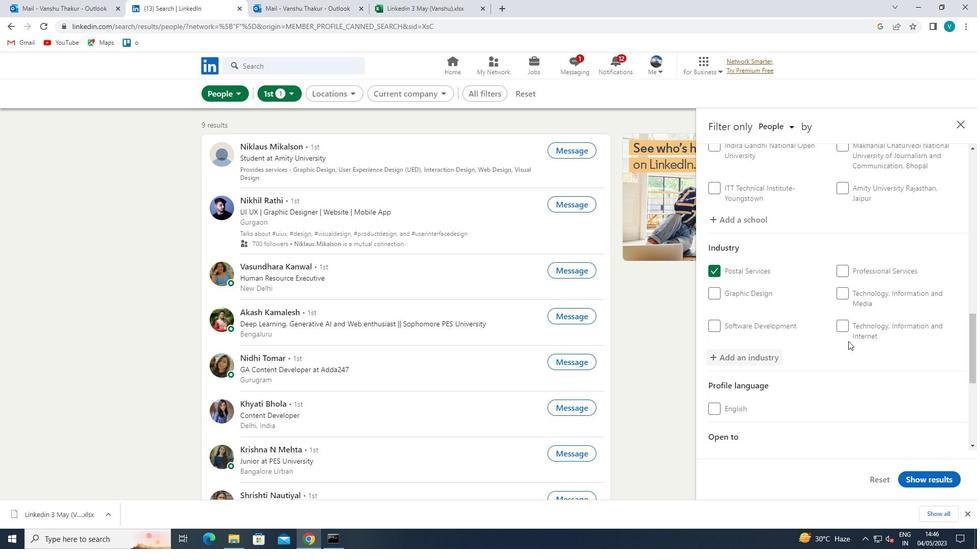 
Action: Mouse scrolled (848, 341) with delta (0, 0)
Screenshot: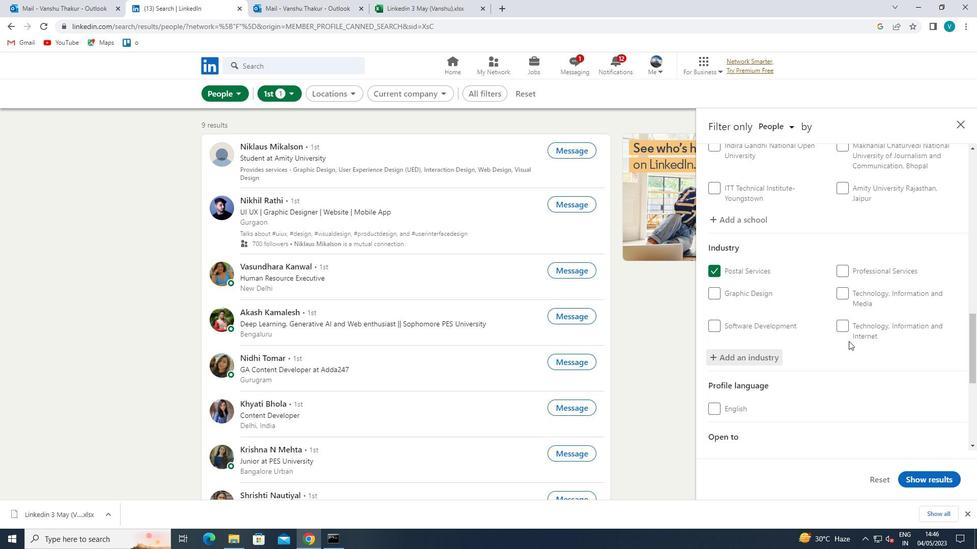 
Action: Mouse scrolled (848, 341) with delta (0, 0)
Screenshot: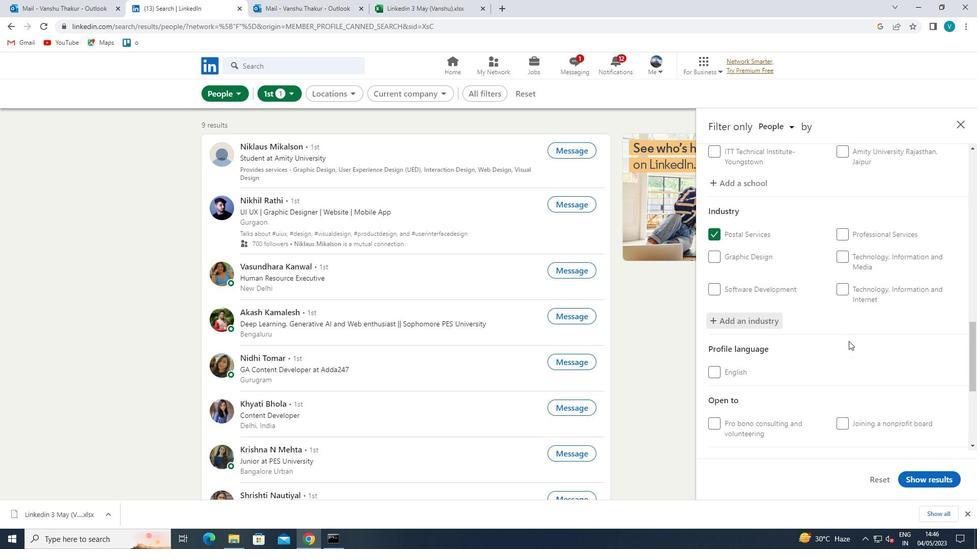 
Action: Mouse moved to (858, 365)
Screenshot: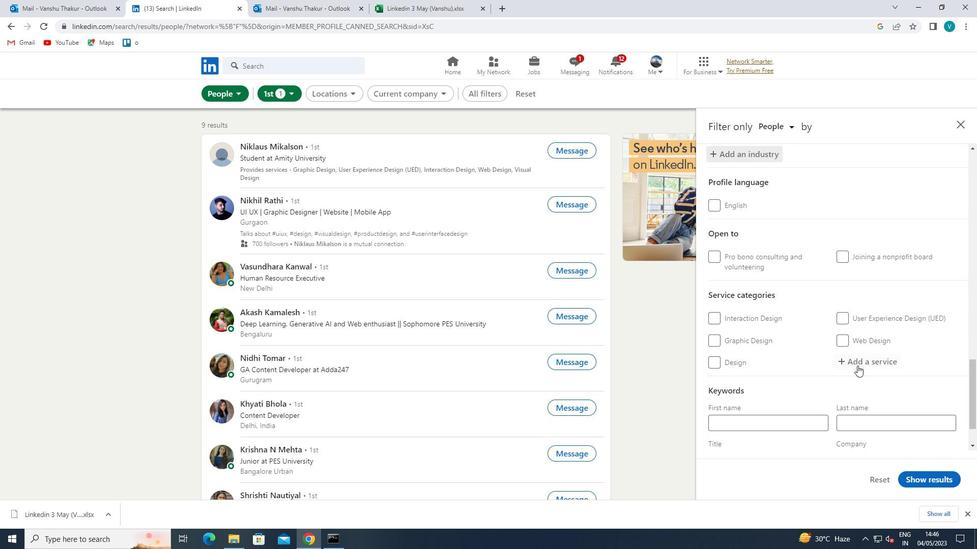 
Action: Mouse pressed left at (858, 365)
Screenshot: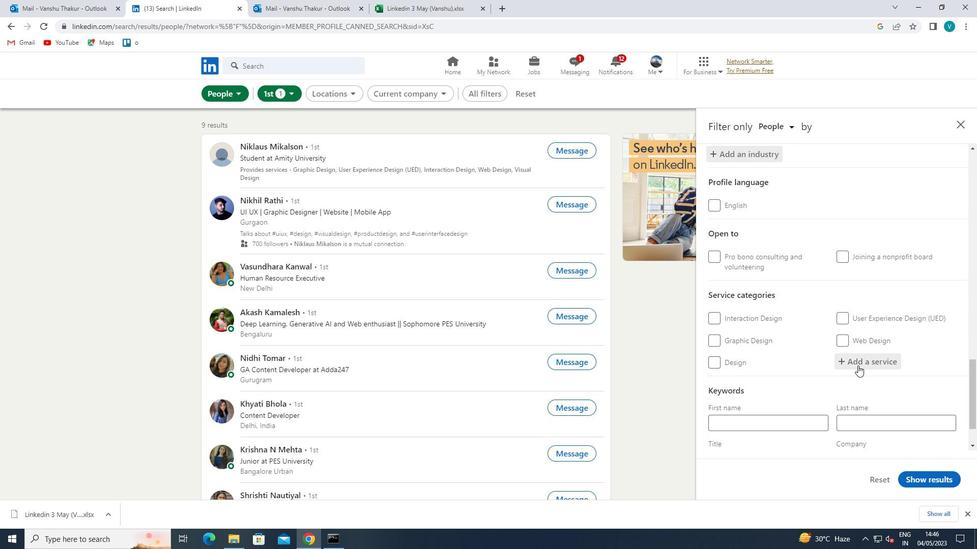 
Action: Mouse moved to (858, 365)
Screenshot: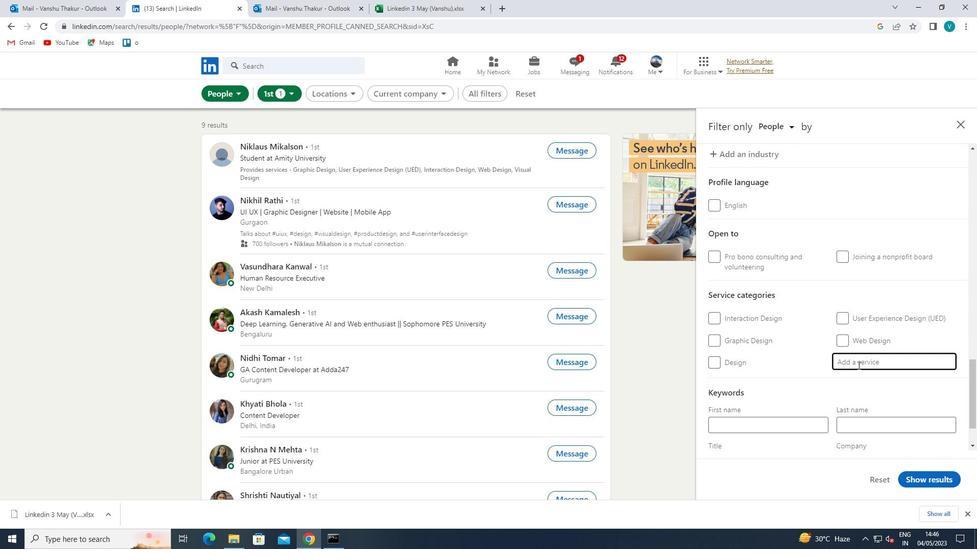 
Action: Key pressed <Key.shift>
Screenshot: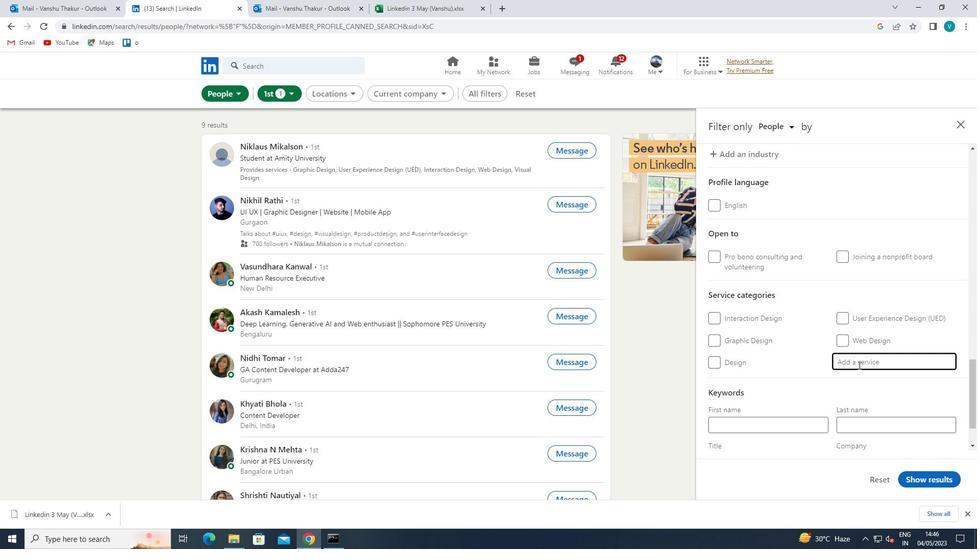 
Action: Mouse moved to (862, 363)
Screenshot: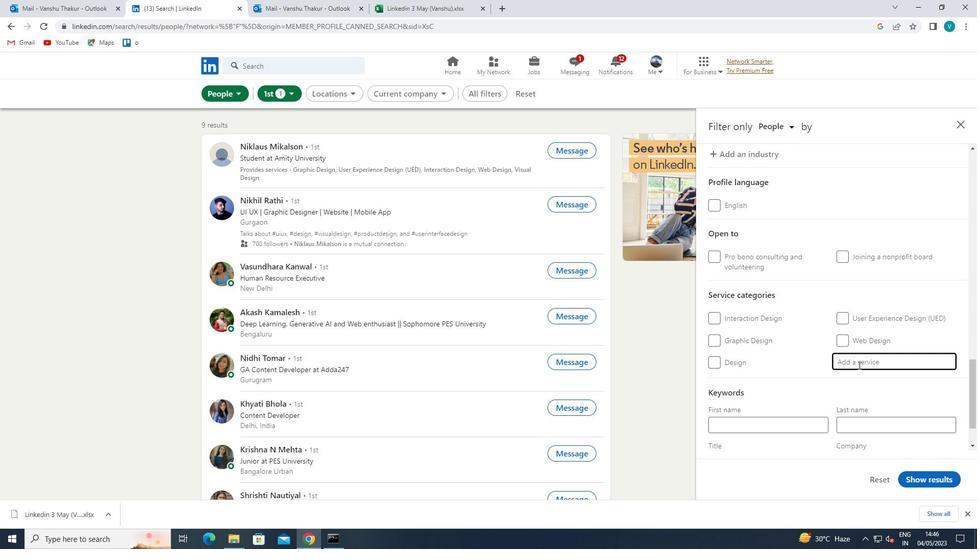 
Action: Key pressed VISUAL
Screenshot: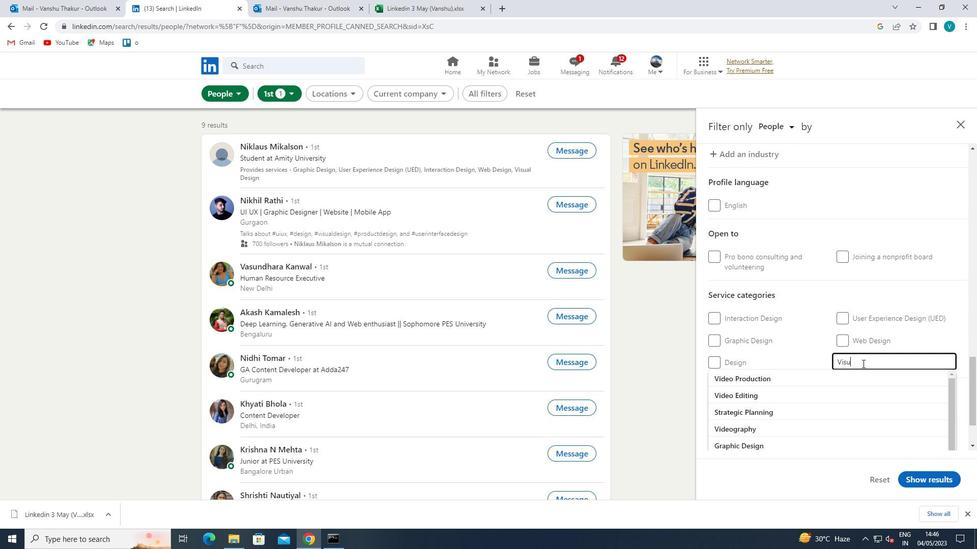 
Action: Mouse moved to (837, 378)
Screenshot: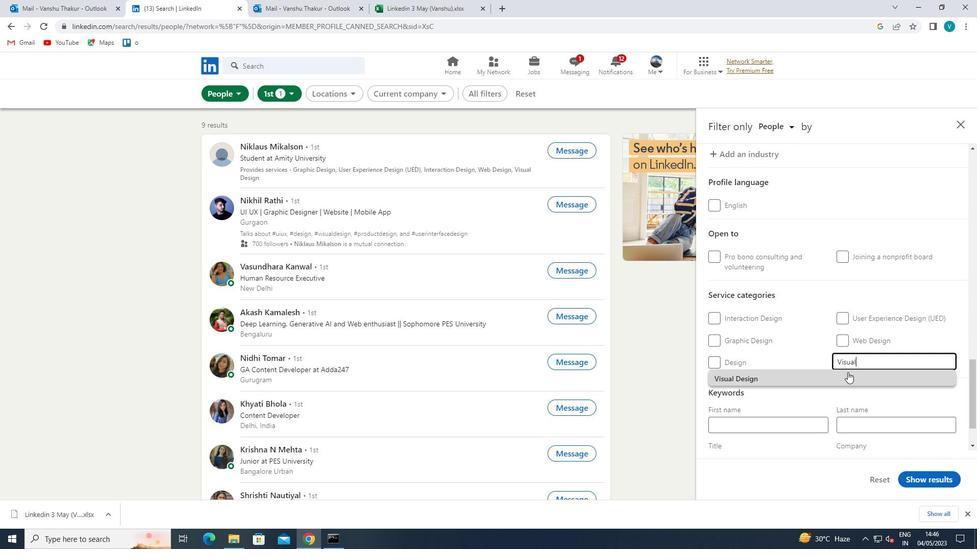 
Action: Mouse pressed left at (837, 378)
Screenshot: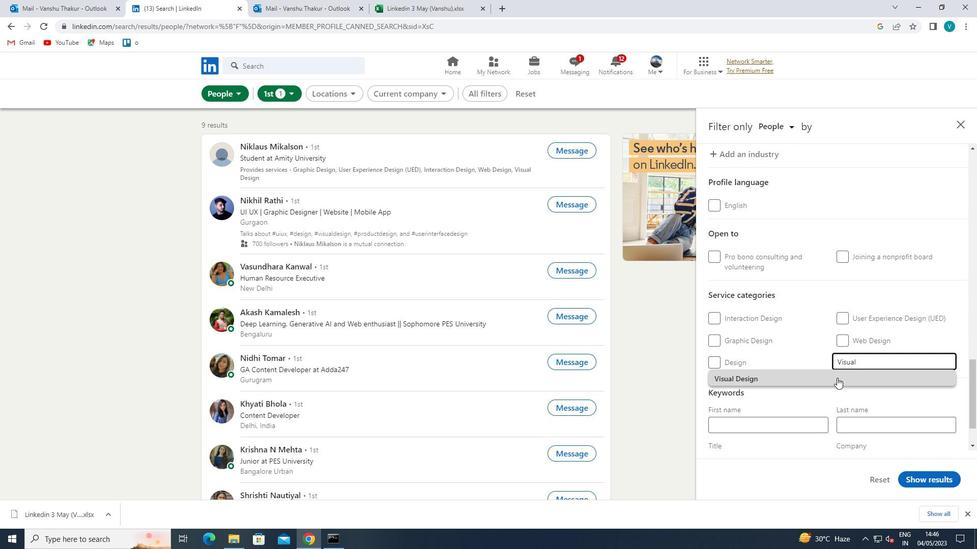 
Action: Mouse moved to (828, 383)
Screenshot: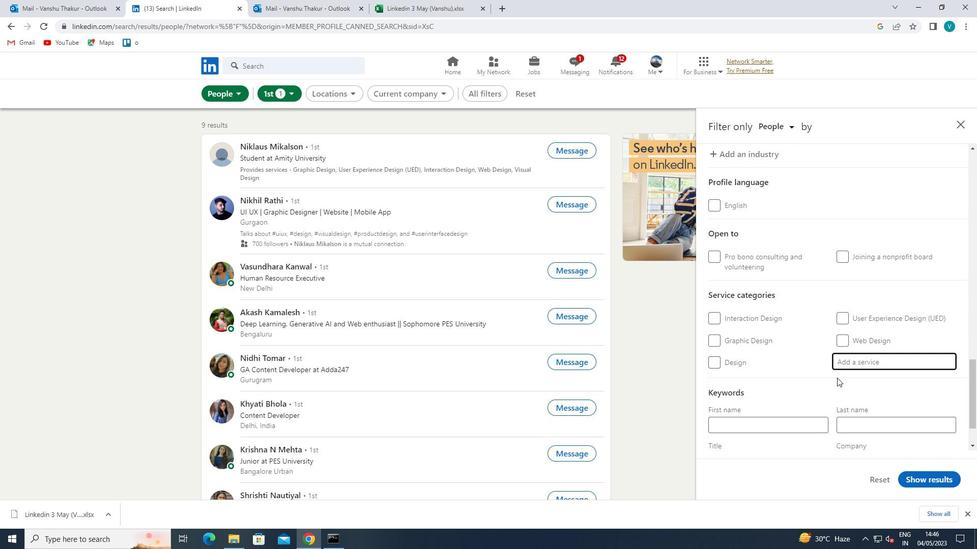 
Action: Mouse scrolled (828, 382) with delta (0, 0)
Screenshot: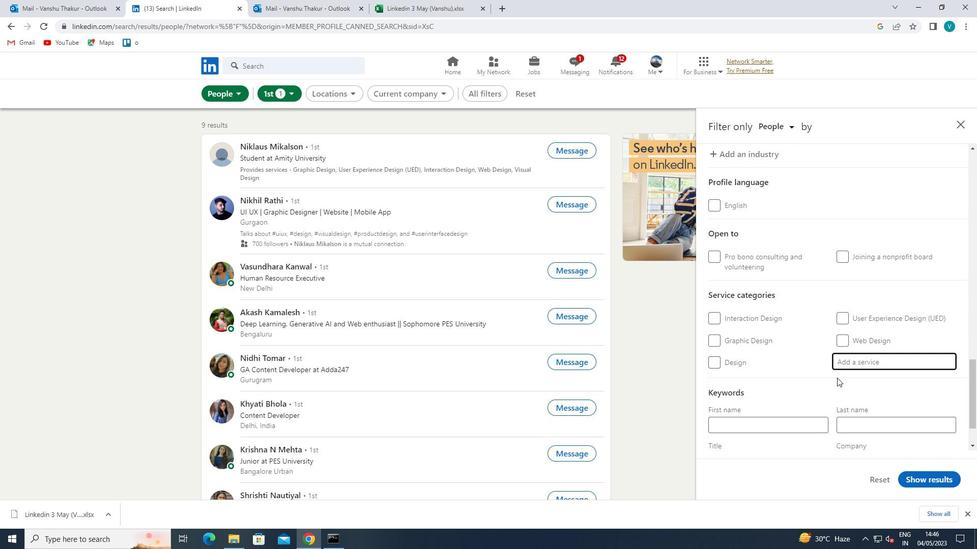 
Action: Mouse moved to (818, 384)
Screenshot: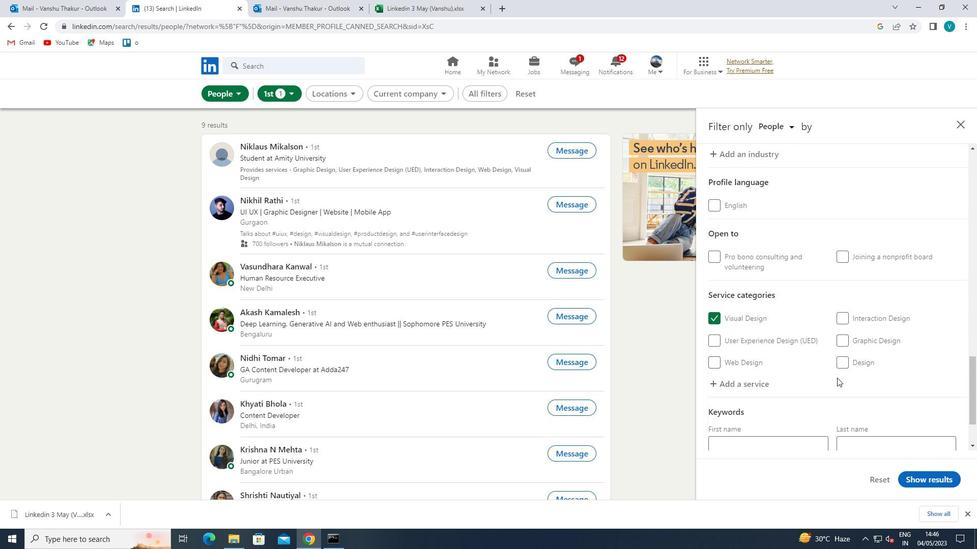 
Action: Mouse scrolled (818, 383) with delta (0, 0)
Screenshot: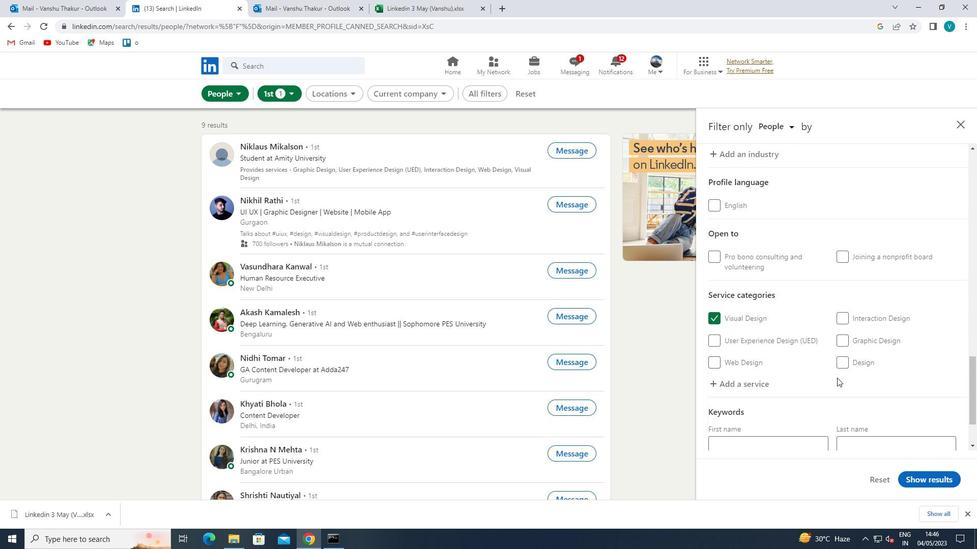 
Action: Mouse moved to (810, 384)
Screenshot: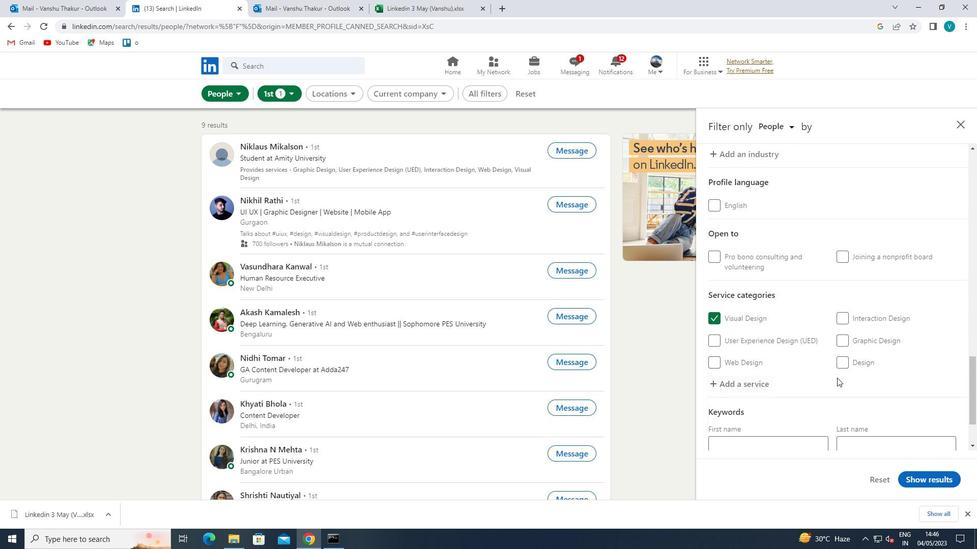 
Action: Mouse scrolled (810, 384) with delta (0, 0)
Screenshot: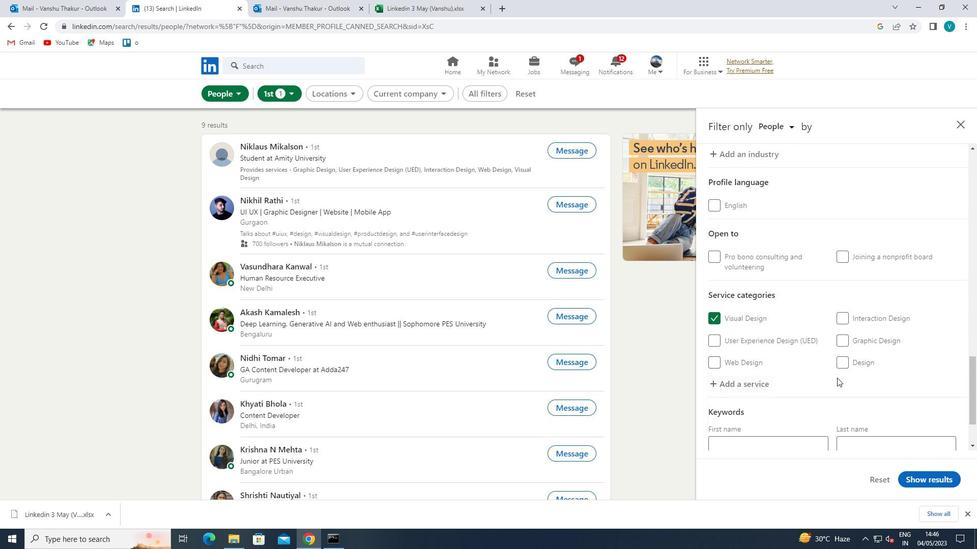 
Action: Mouse moved to (810, 384)
Screenshot: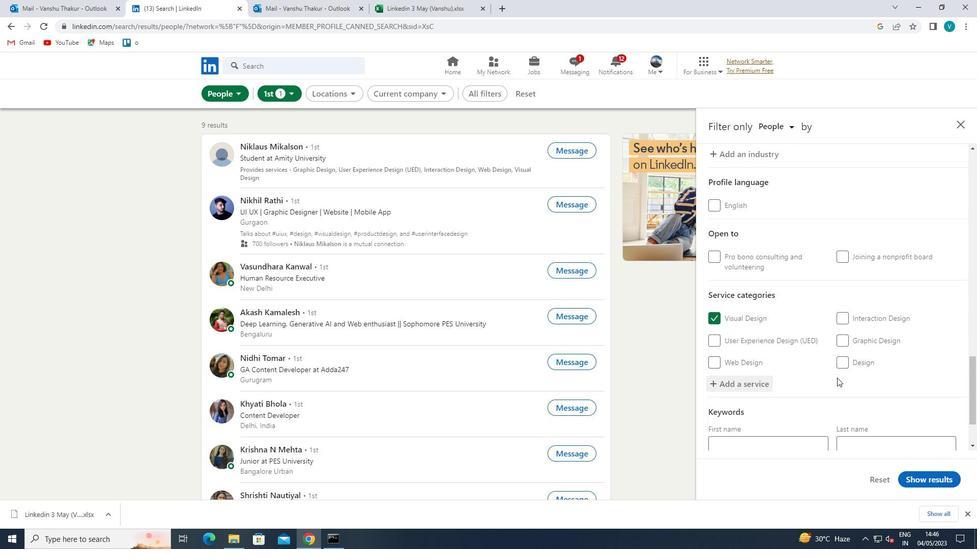 
Action: Mouse scrolled (810, 384) with delta (0, 0)
Screenshot: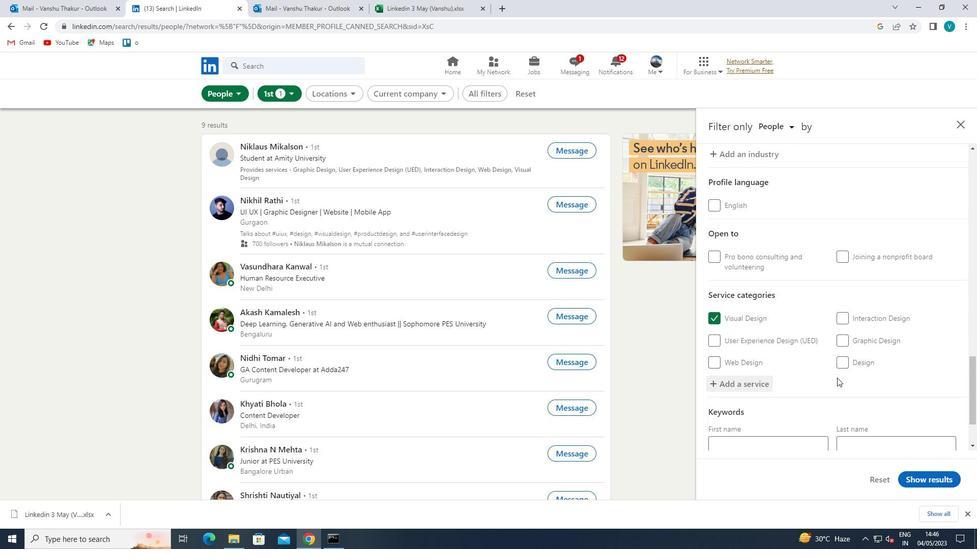 
Action: Mouse moved to (784, 410)
Screenshot: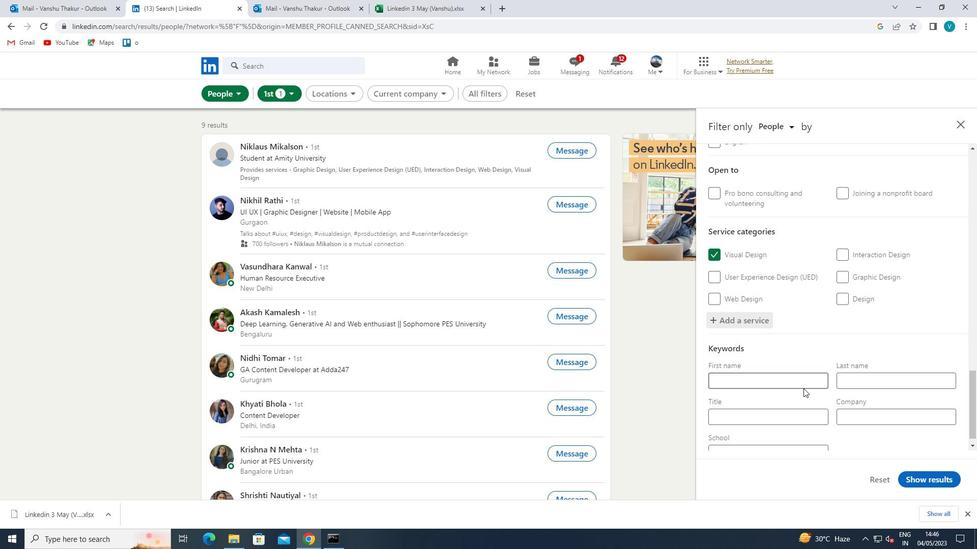 
Action: Mouse pressed left at (784, 410)
Screenshot: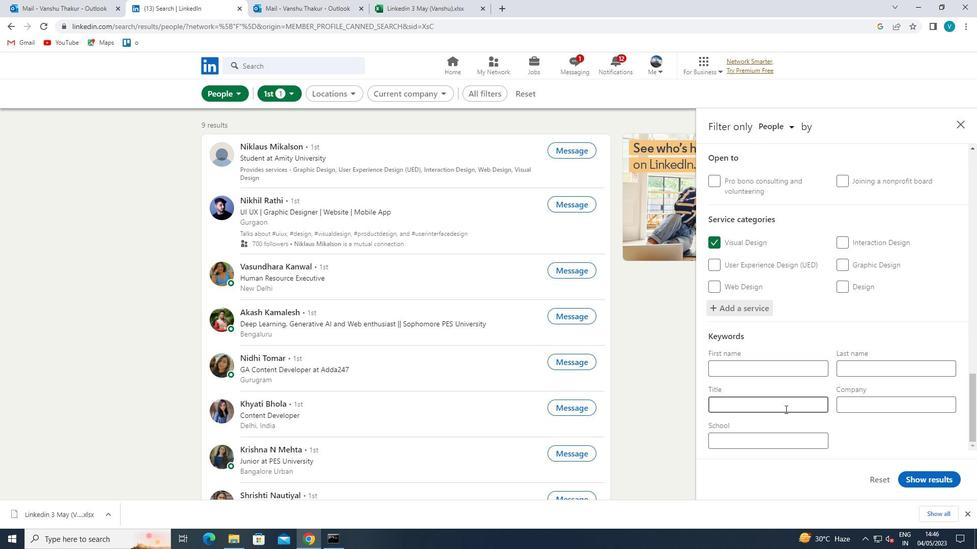 
Action: Key pressed <Key.shift>PAINTERR<Key.backspace>
Screenshot: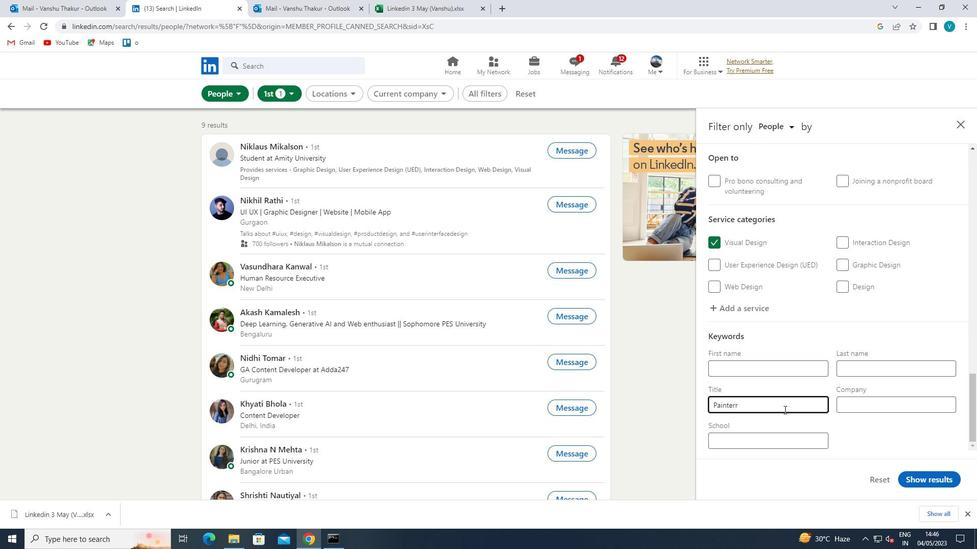 
Action: Mouse moved to (906, 481)
Screenshot: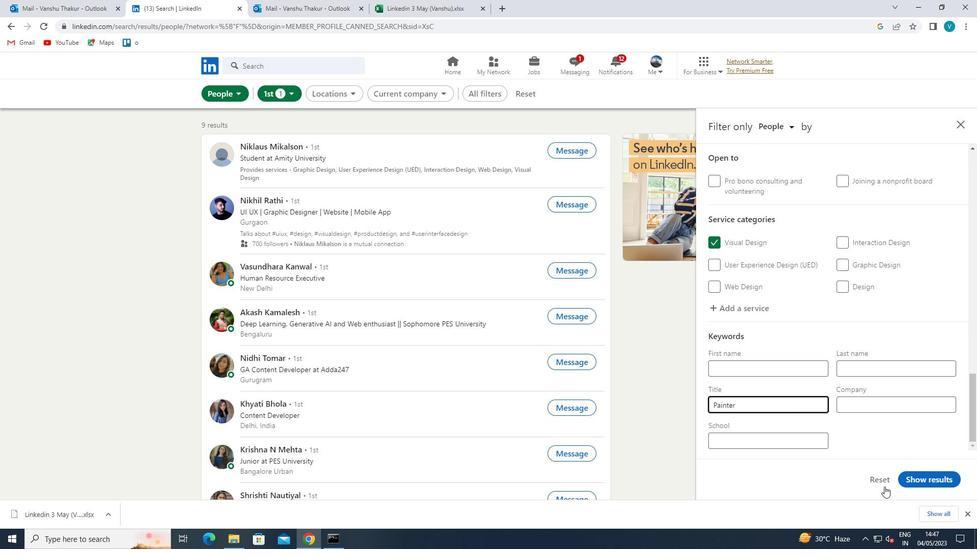 
Action: Mouse pressed left at (906, 481)
Screenshot: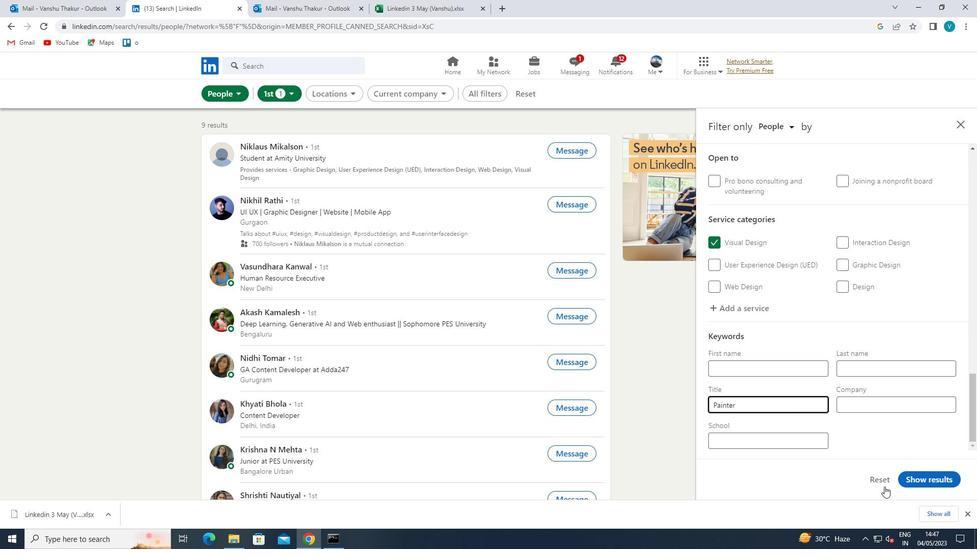 
Action: Mouse moved to (909, 481)
Screenshot: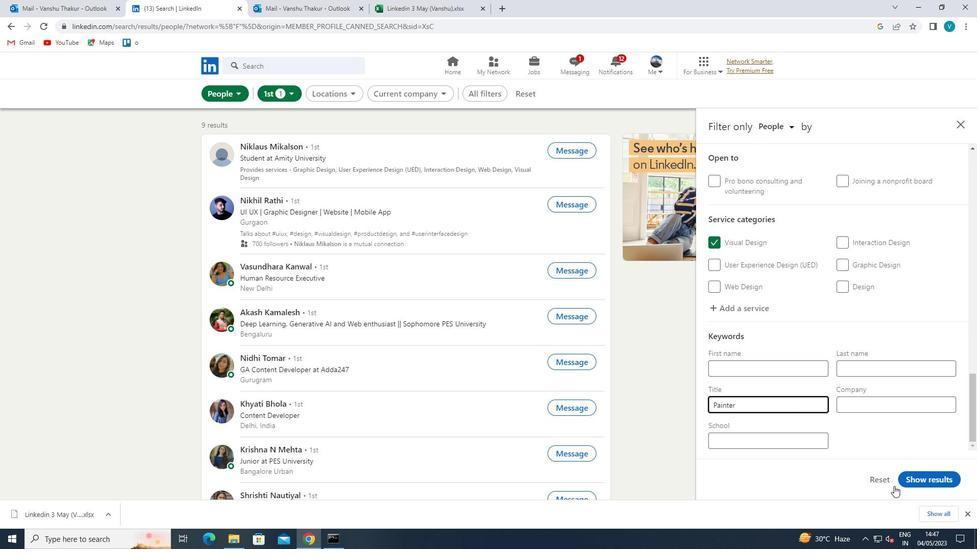 
